 Task: Open a blank worksheet and write heading  Dollar SenseAdd Dates in a column and its values below  '2023-05-01, 2023-05-05, 2023-05-10, 2023-05-15, 2023-05-20, 2023-05-25 & 2023-05-31. 'Add Descriptionsin next column and its values below  Monthly Salary, Grocery Shopping, Dining Out., Utility Bill, Transportation, Entertainment & Miscellaneous. Add Amount in next column and its values below  $2,500, $100, $50, $150, $30, $50 & $20. Add Income/ Expensein next column and its values below  Income, Expenses, Expenses, Expenses, Expenses, Expenses & Expenses. Add Balance in next column and its values below  $2,500, $2,400, $2,350, $2,200, $2,170, $2,120 & $2,100. Save page AssetAllocation logbook
Action: Mouse moved to (132, 149)
Screenshot: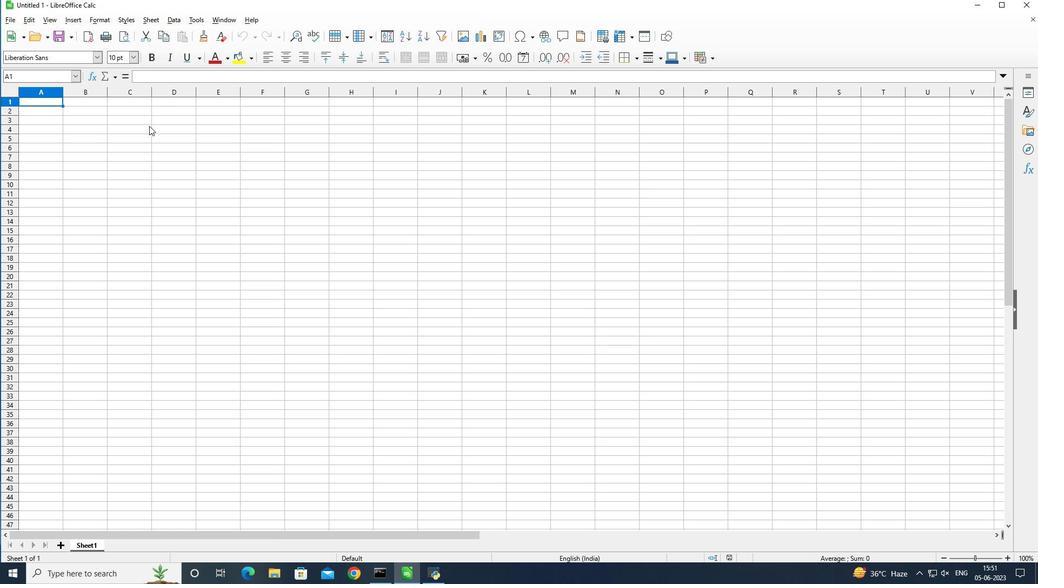 
Action: Key pressed <Key.shift><Key.shift><Key.shift><Key.shift>Dollar<Key.space><Key.shift>Sense<Key.enter><Key.shift>Dates<Key.enter>
Screenshot: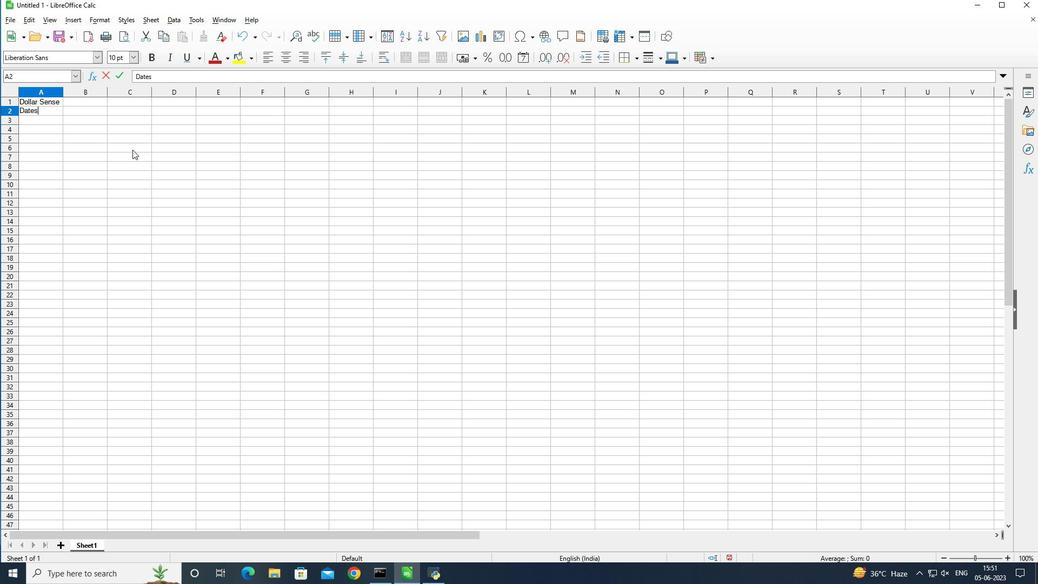 
Action: Mouse moved to (304, 232)
Screenshot: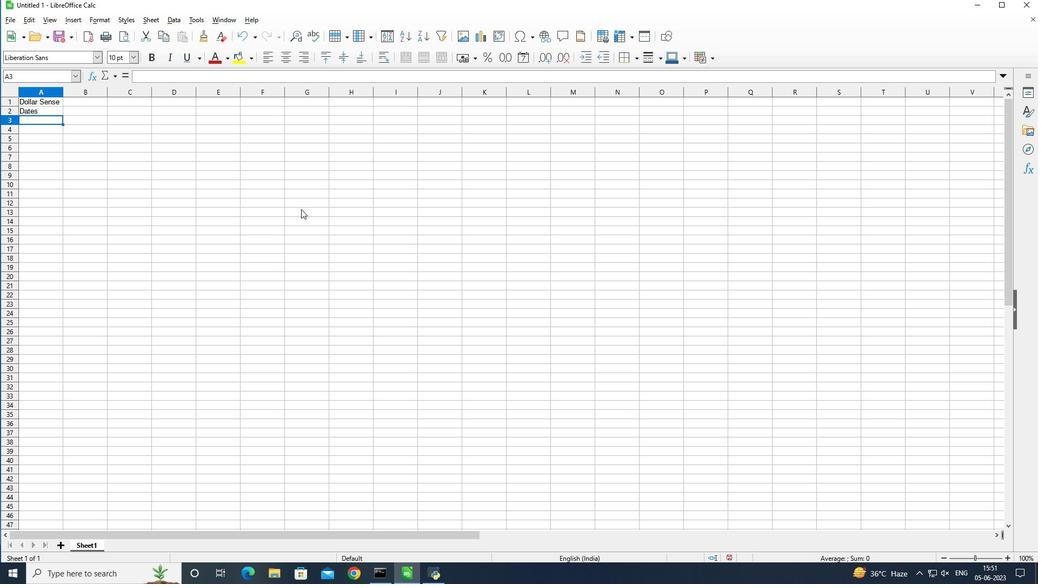
Action: Key pressed 2023-05-01<Key.enter>2023-05-05<Key.enter>230<Key.backspace><Key.backspace>023-05-10<Key.enter>2023-05-15<Key.enter>2023-05-20<Key.enter>2023-05-25<Key.enter>2023-05-31<Key.enter>
Screenshot: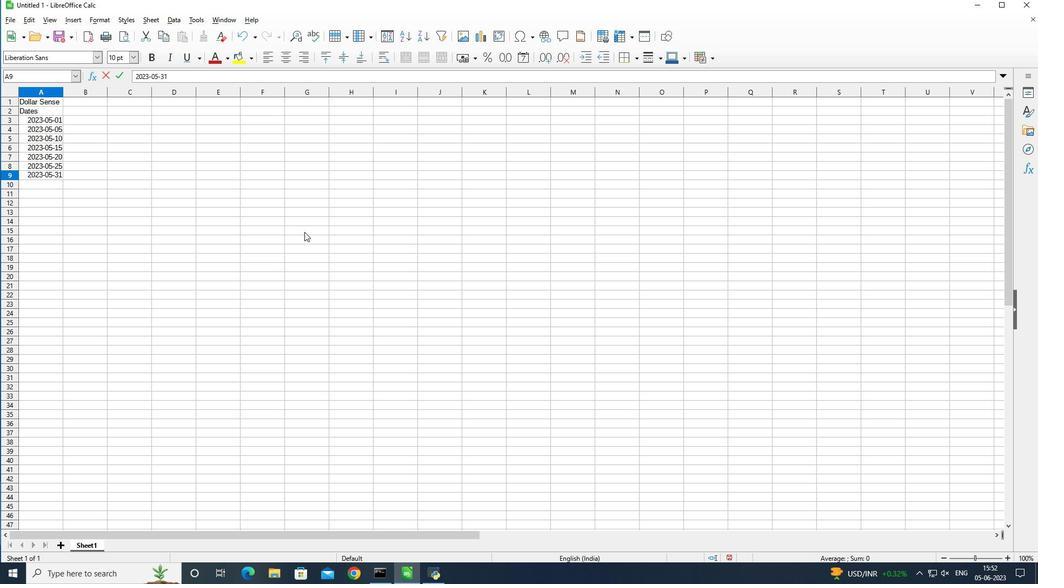 
Action: Mouse moved to (97, 121)
Screenshot: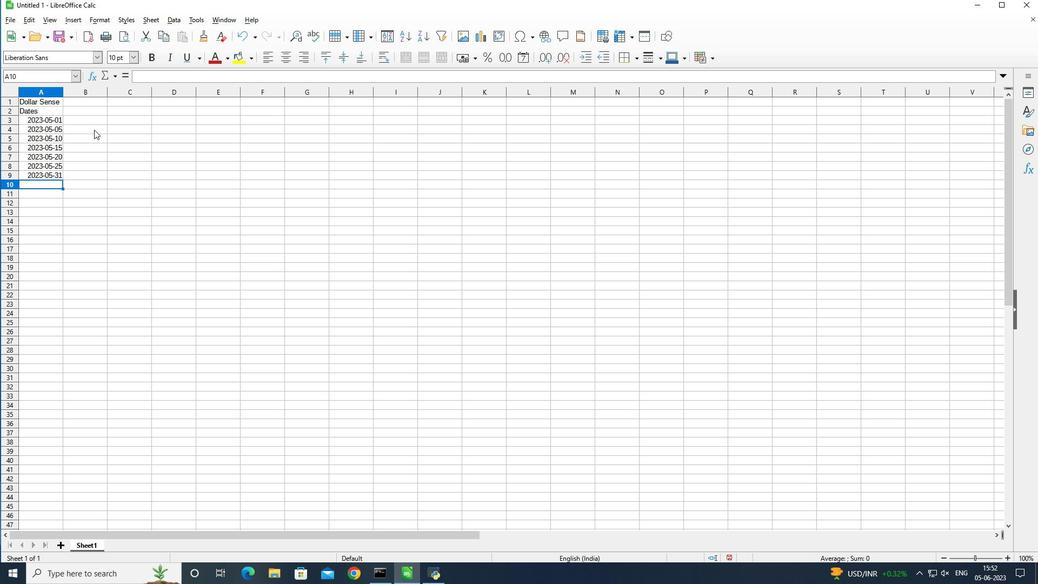 
Action: Mouse pressed left at (97, 121)
Screenshot: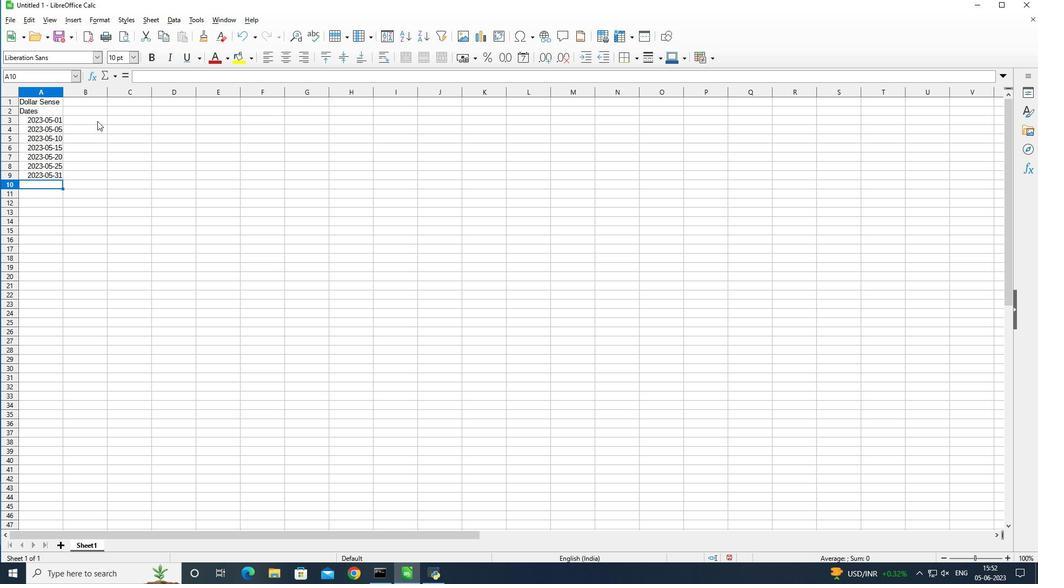 
Action: Mouse moved to (95, 55)
Screenshot: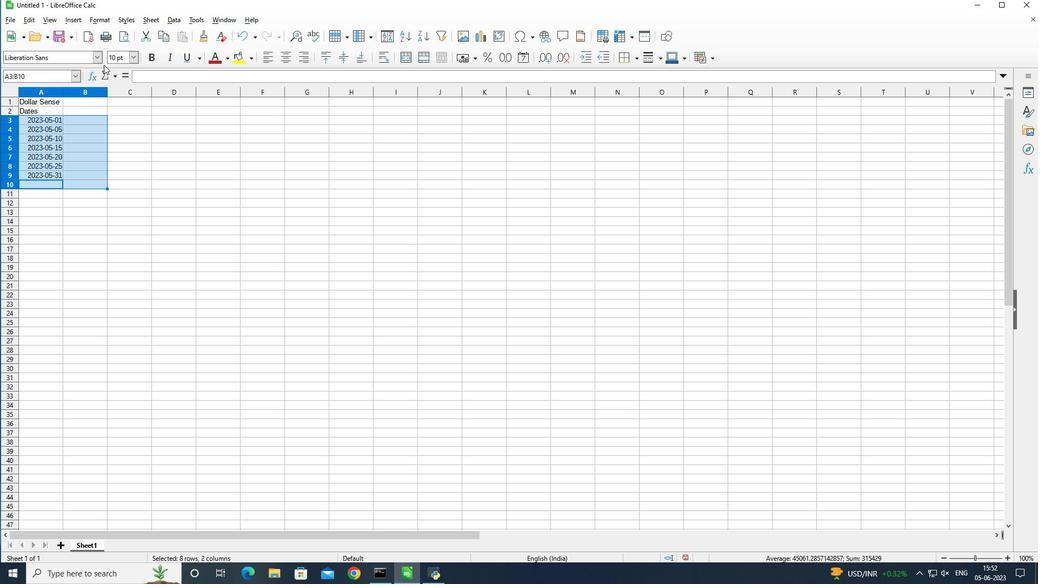 
Action: Mouse pressed left at (95, 55)
Screenshot: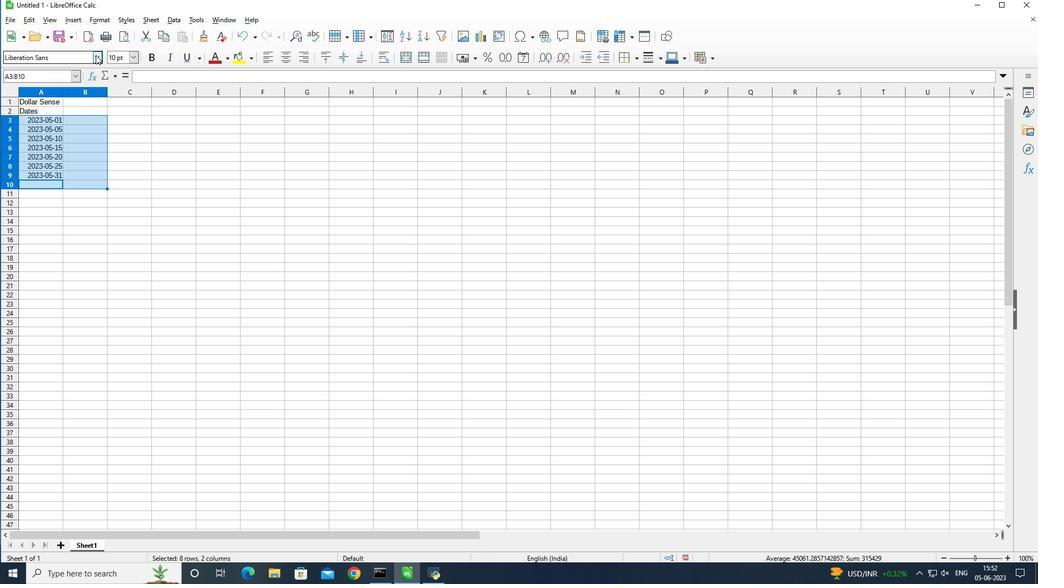 
Action: Mouse moved to (213, 119)
Screenshot: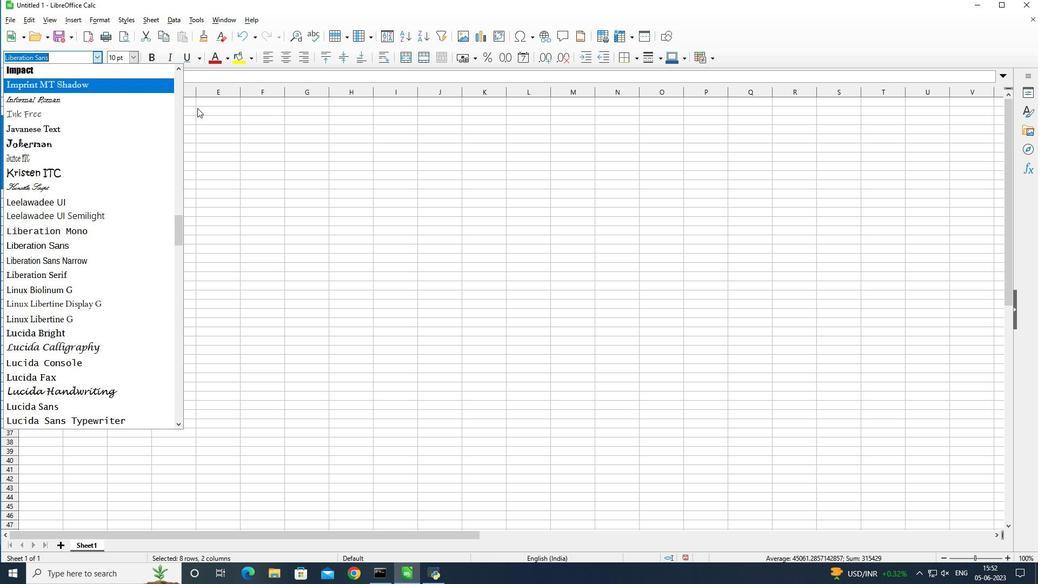 
Action: Mouse pressed left at (213, 119)
Screenshot: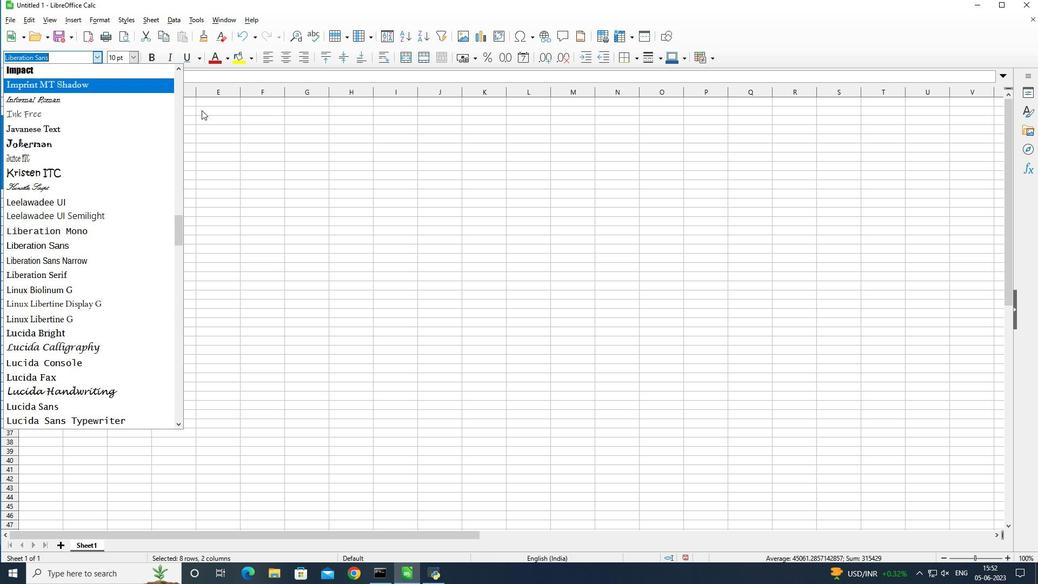 
Action: Mouse moved to (80, 123)
Screenshot: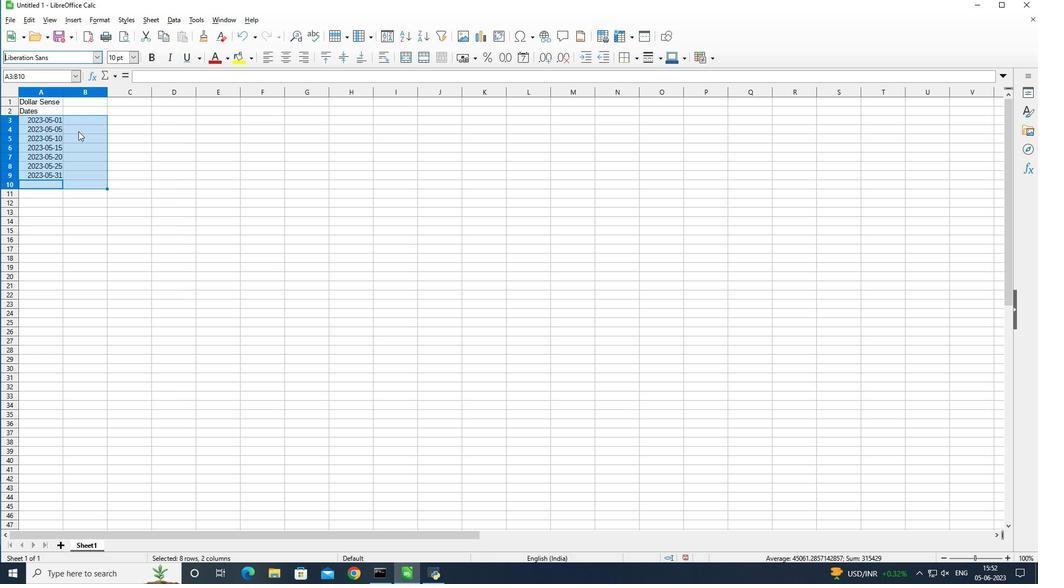 
Action: Mouse pressed left at (80, 123)
Screenshot: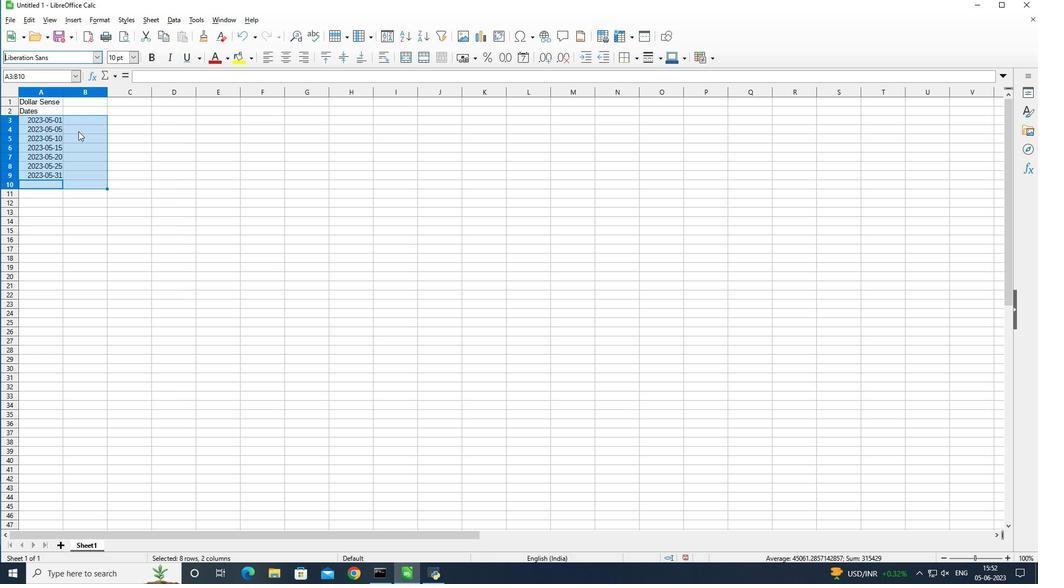 
Action: Mouse moved to (124, 211)
Screenshot: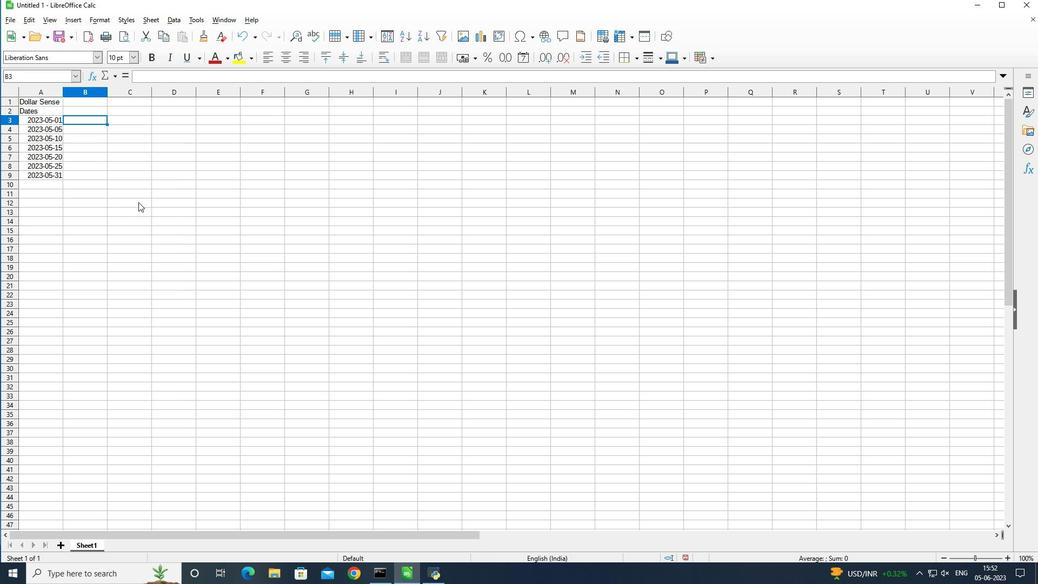 
Action: Key pressed <Key.shift>Description<Key.enter>
Screenshot: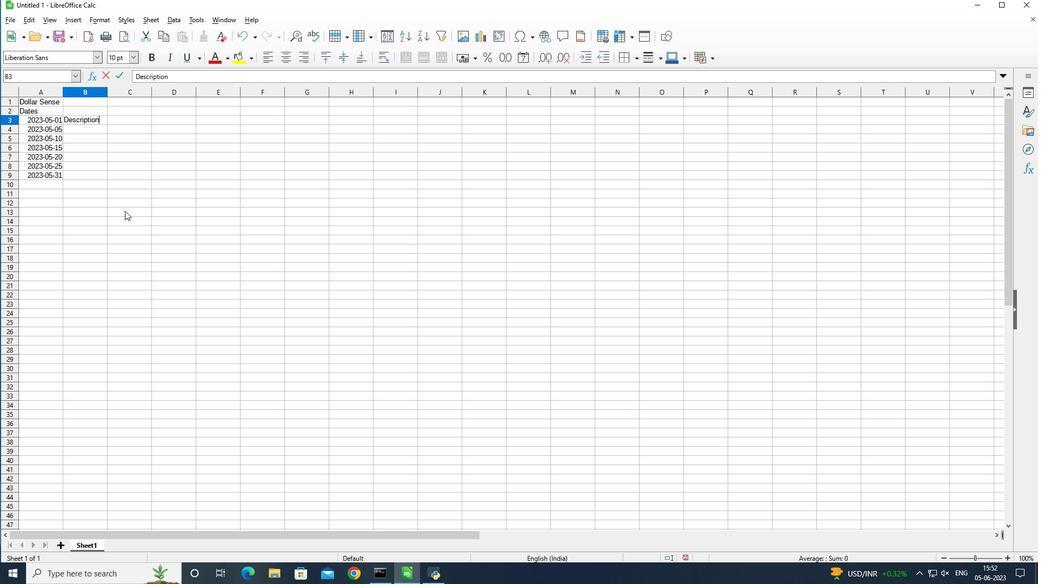 
Action: Mouse moved to (216, 219)
Screenshot: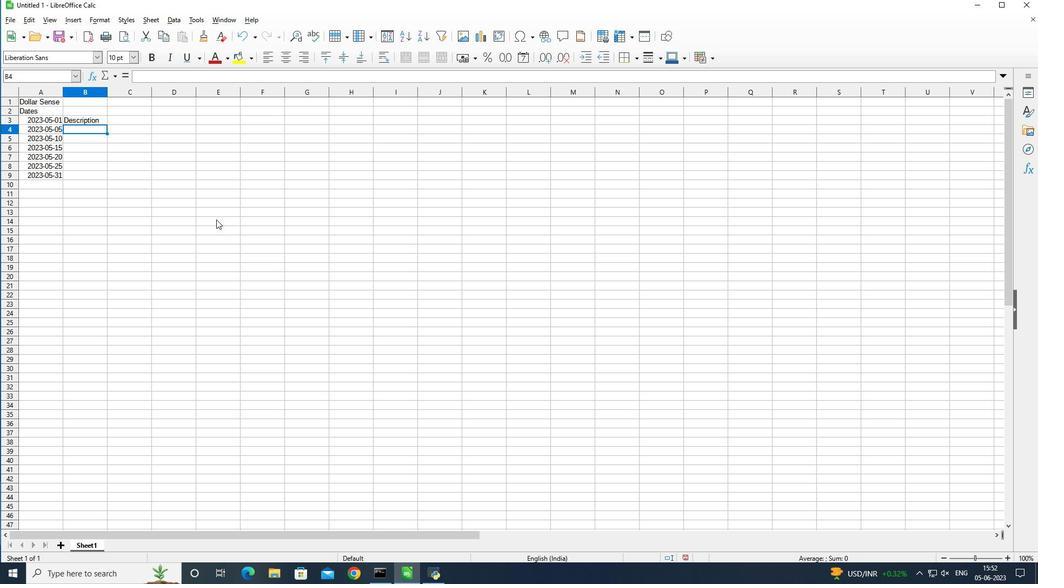 
Action: Key pressed <Key.shift>Monthly<Key.backspace><Key.backspace><Key.backspace><Key.backspace><Key.backspace><Key.backspace><Key.backspace><Key.backspace>
Screenshot: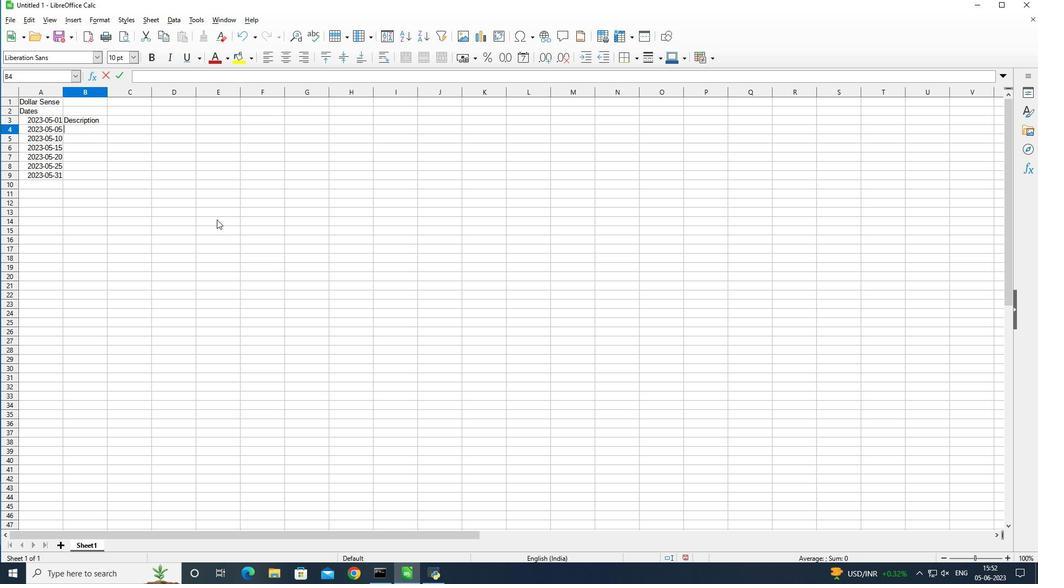 
Action: Mouse moved to (97, 121)
Screenshot: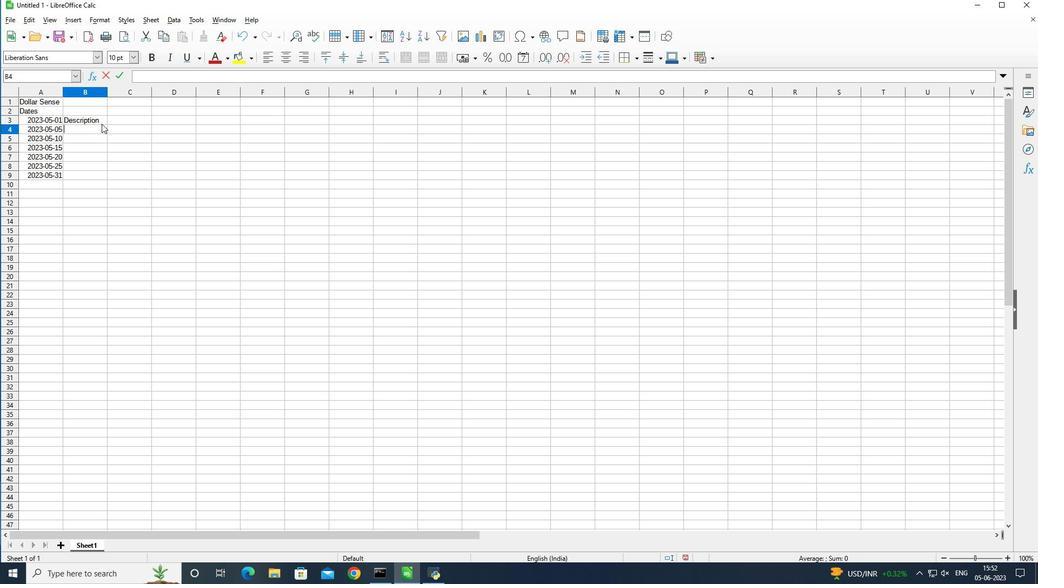 
Action: Mouse pressed left at (97, 121)
Screenshot: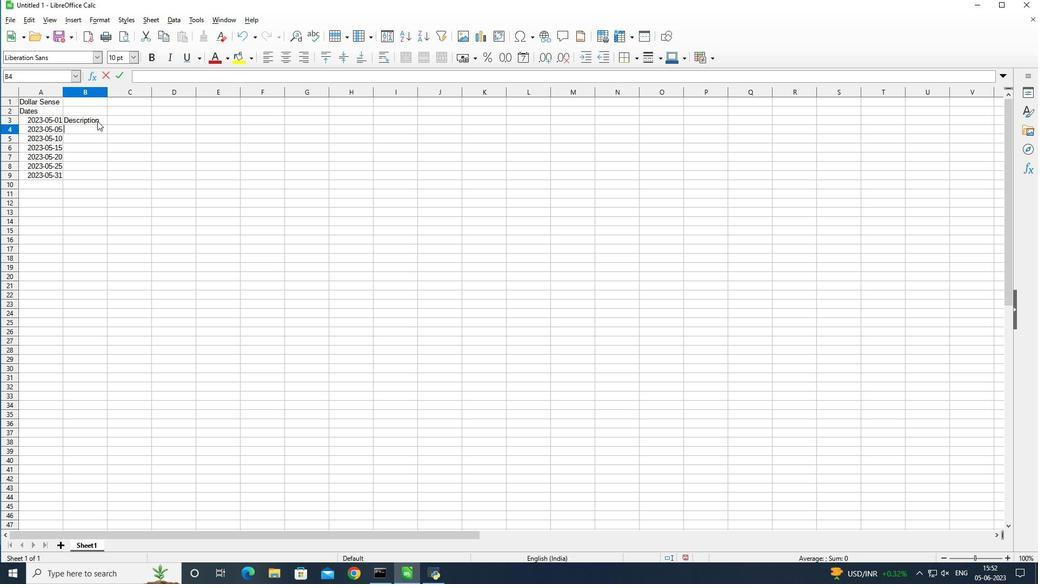 
Action: Key pressed <Key.backspace>
Screenshot: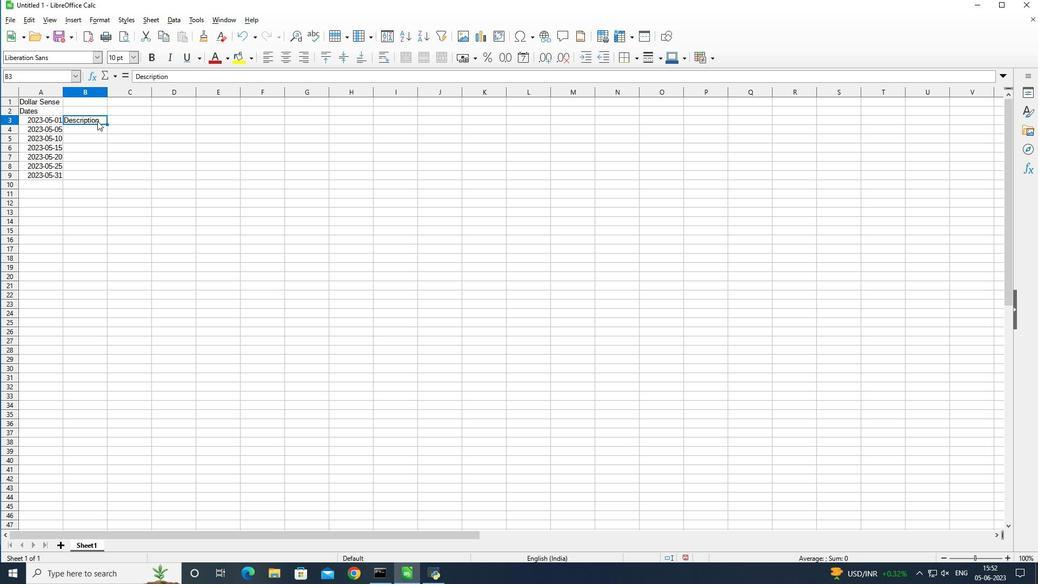 
Action: Mouse moved to (134, 159)
Screenshot: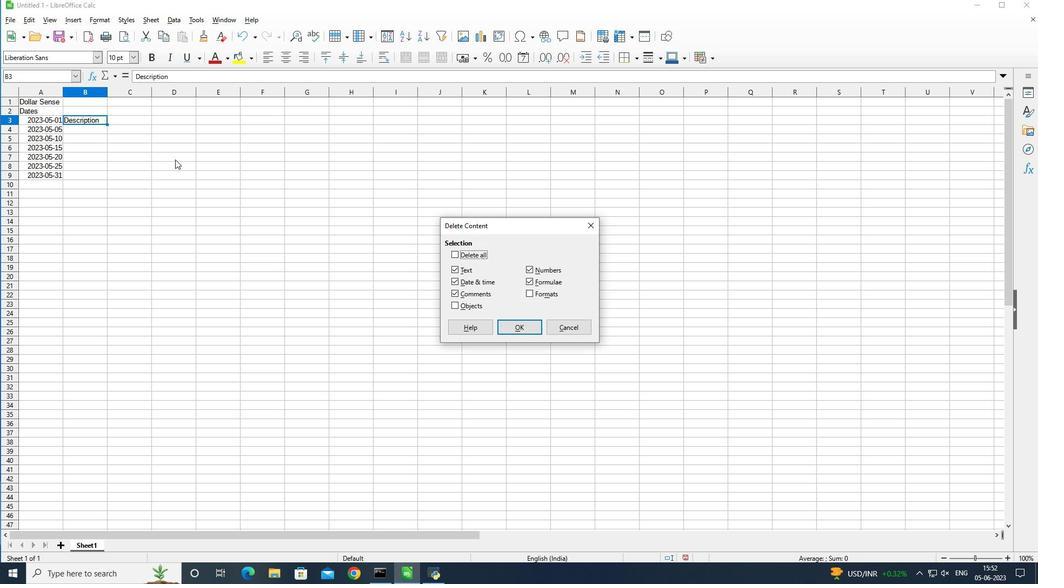 
Action: Key pressed <Key.enter>
Screenshot: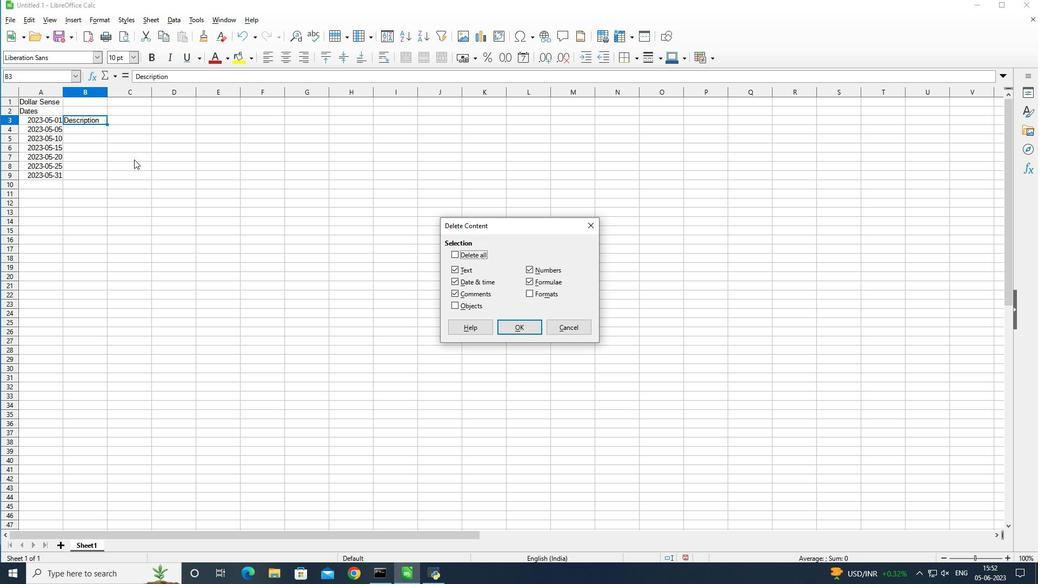 
Action: Mouse moved to (98, 108)
Screenshot: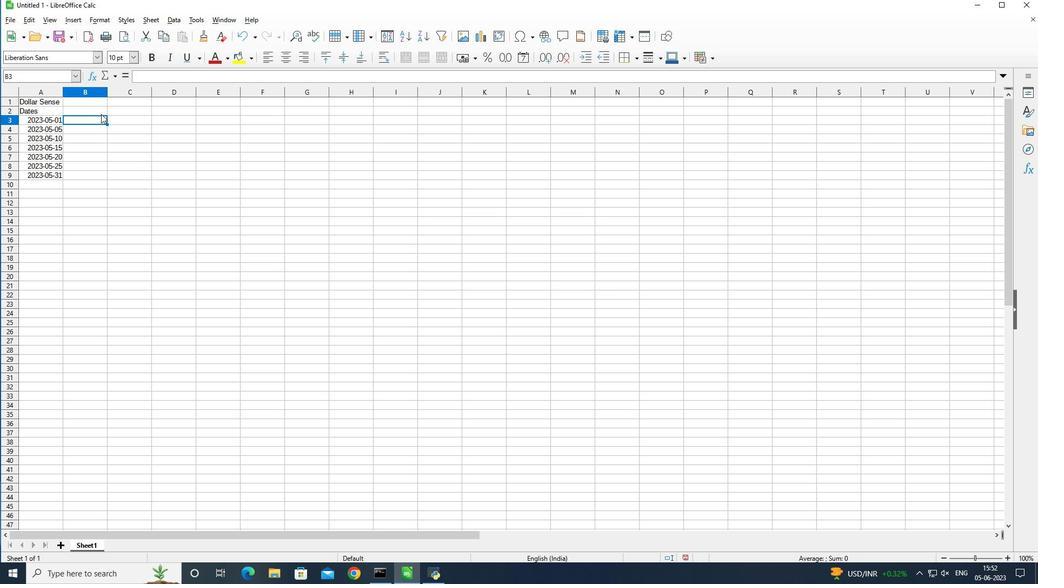 
Action: Mouse pressed left at (98, 108)
Screenshot: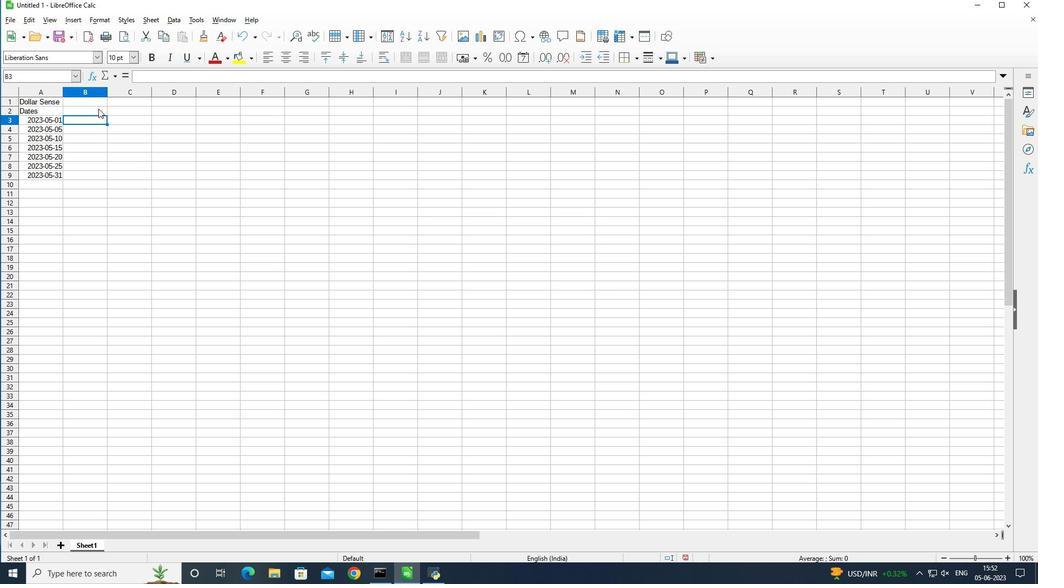 
Action: Key pressed <Key.shift>Description<Key.enter><Key.shift>Monthly<Key.space><Key.shift>Salary<Key.enter><Key.shift>Grocery<Key.space><Key.shift>Shopping<Key.enter><Key.shift>Dining<Key.space><Key.shift_r>Out<Key.enter><Key.shift_r><Key.shift_r><Key.shift_r><Key.shift_r><Key.shift_r><Key.shift_r><Key.shift_r>Utility<Key.space><Key.shift_r>Bill<Key.enter><Key.shift>Transportation<Key.enter><Key.shift>Entertainment<Key.enter><Key.shift_r><Key.shift_r><Key.shift_r><Key.shift_r><Key.shift_r><Key.shift_r><Key.shift_r><Key.shift_r><Key.shift_r><Key.shift_r><Key.shift_r>Miscellaneous<Key.enter>
Screenshot: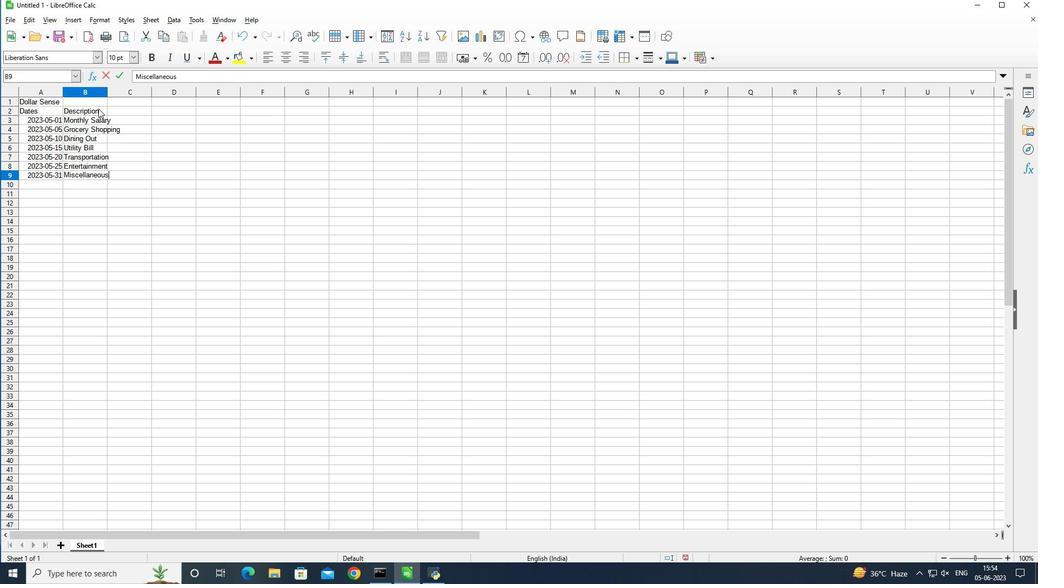 
Action: Mouse moved to (107, 93)
Screenshot: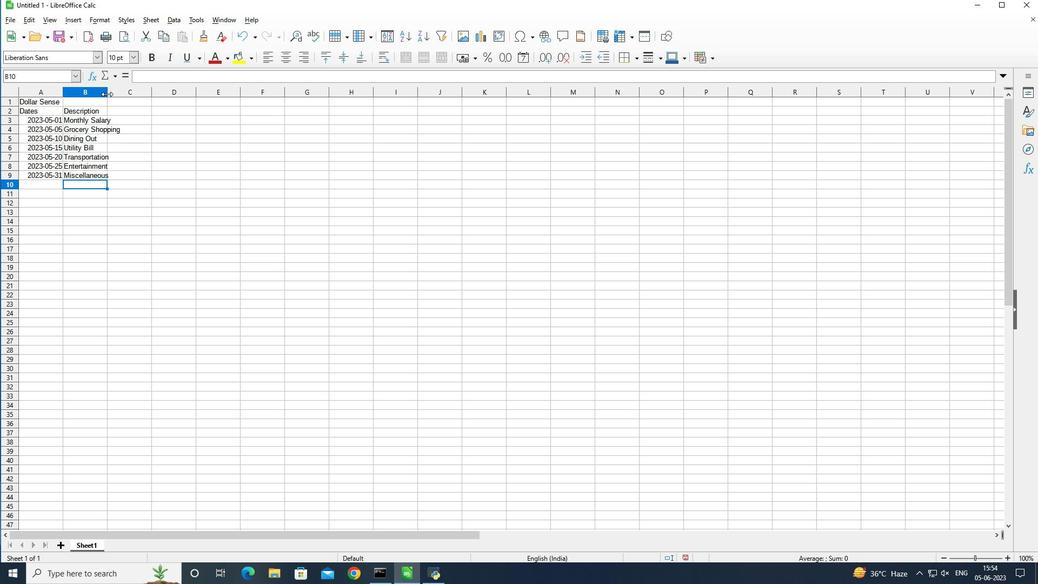 
Action: Mouse pressed left at (107, 93)
Screenshot: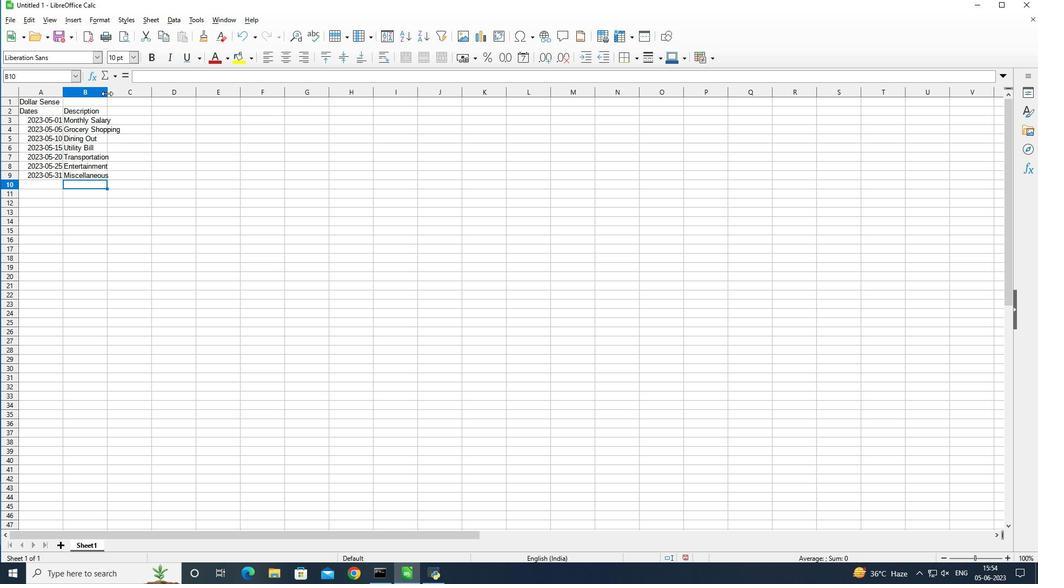 
Action: Mouse moved to (140, 108)
Screenshot: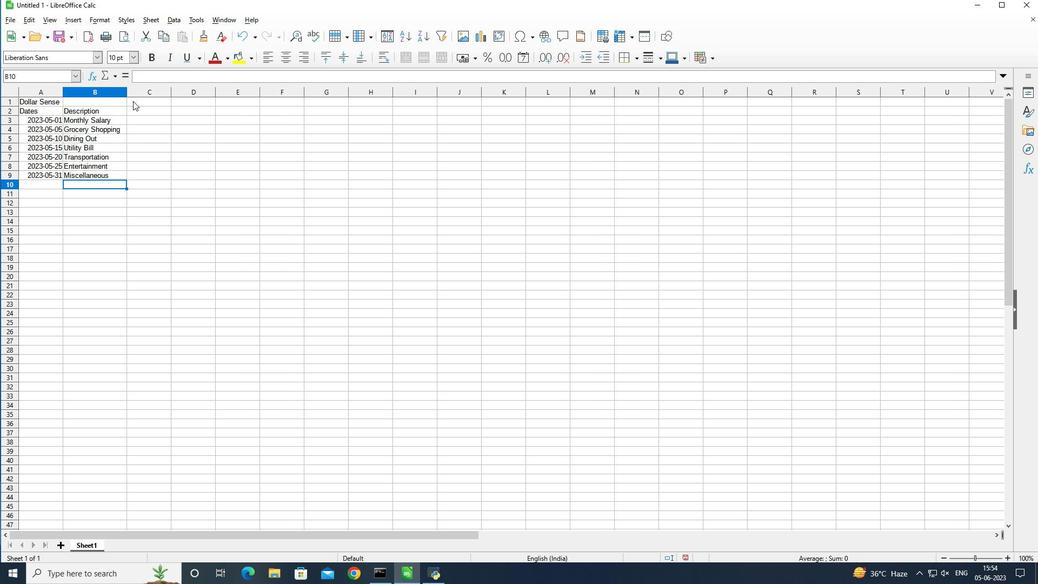 
Action: Mouse pressed left at (140, 108)
Screenshot: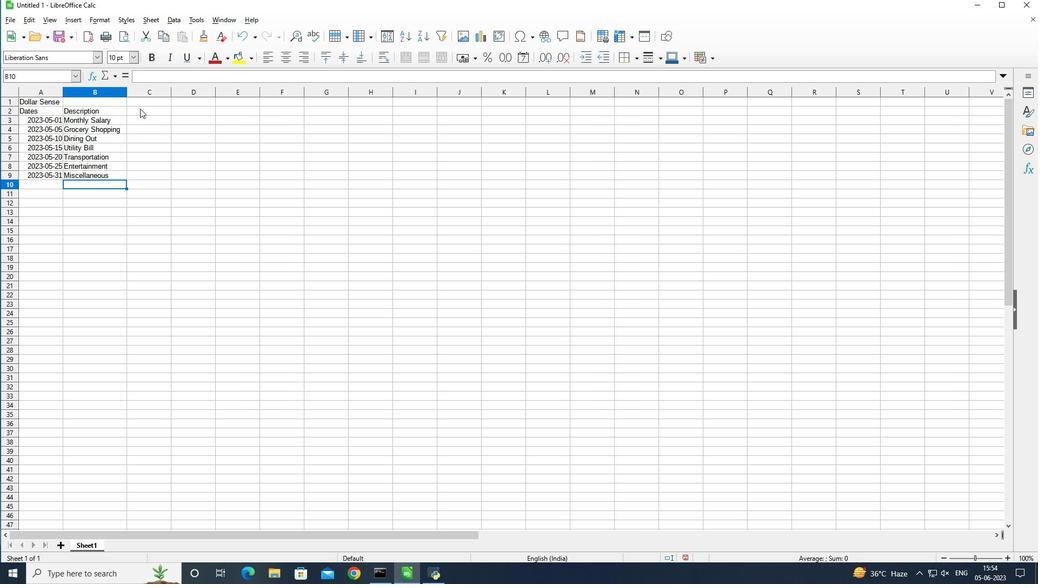 
Action: Mouse moved to (209, 167)
Screenshot: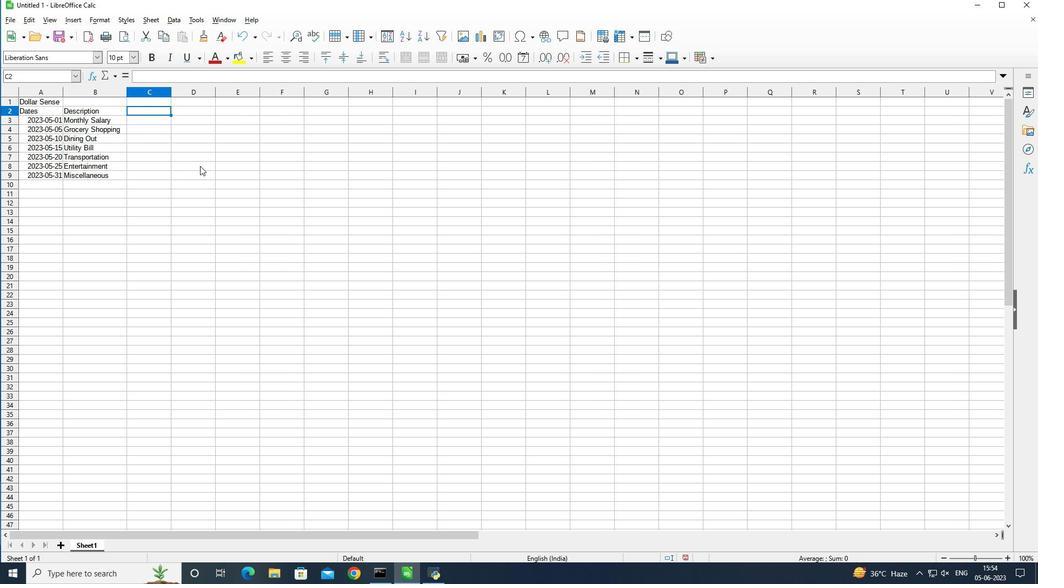 
Action: Key pressed <Key.shift>Amount<Key.enter><Key.shift>$5<Key.backspace>2500
Screenshot: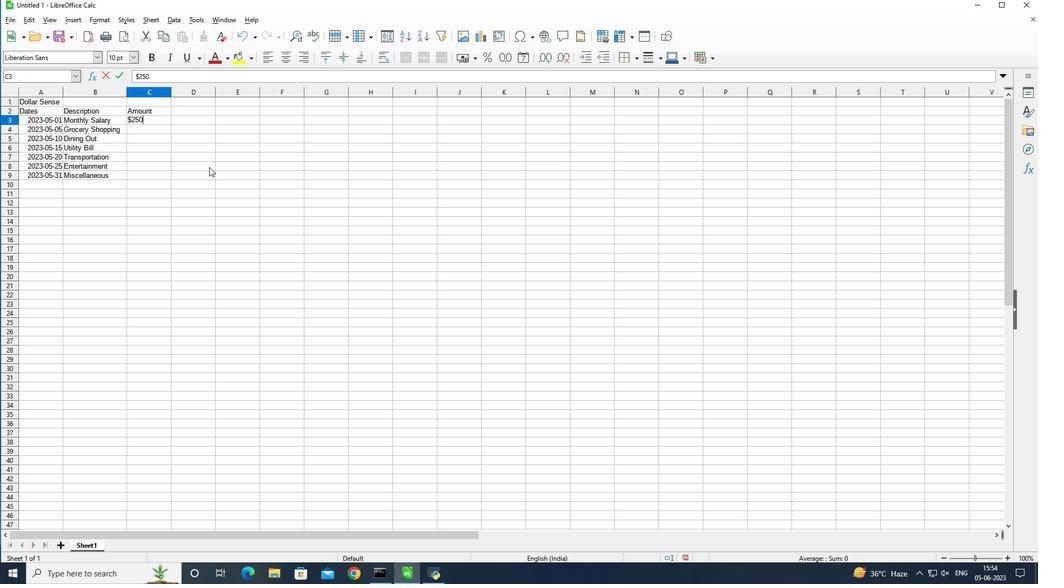 
Action: Mouse moved to (361, 124)
Screenshot: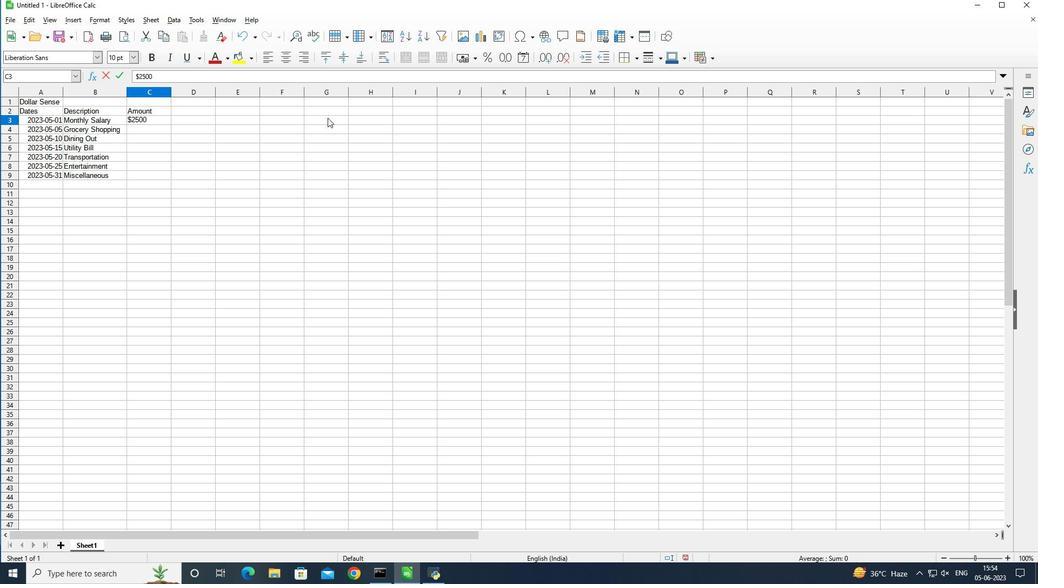 
Action: Key pressed <Key.enter><Key.shift>$100<Key.enter><Key.shift><Key.shift><Key.shift><Key.shift><Key.shift>$50<Key.enter><Key.shift><Key.shift><Key.shift>$10<Key.right>
Screenshot: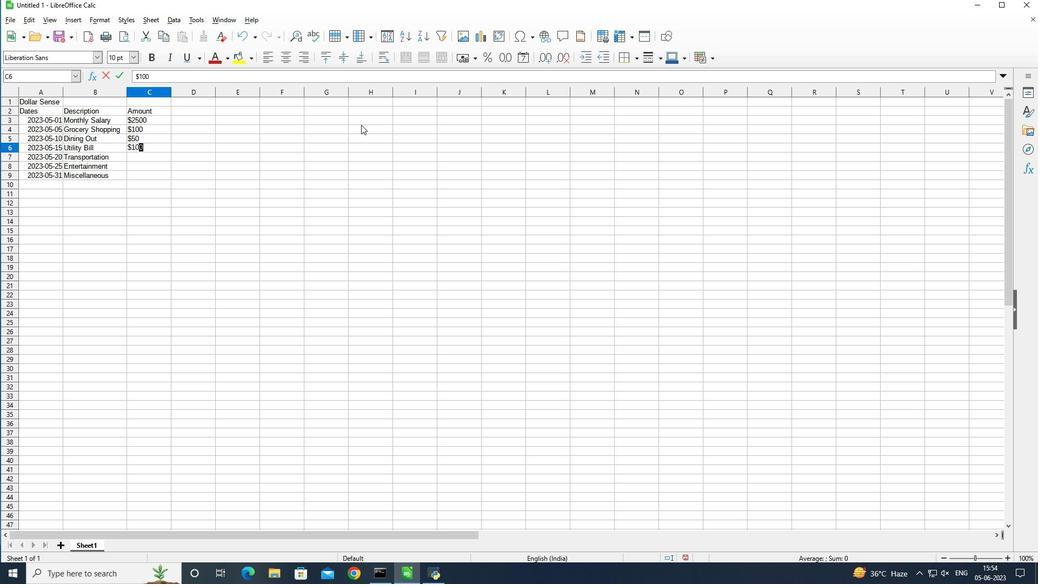 
Action: Mouse moved to (109, 147)
Screenshot: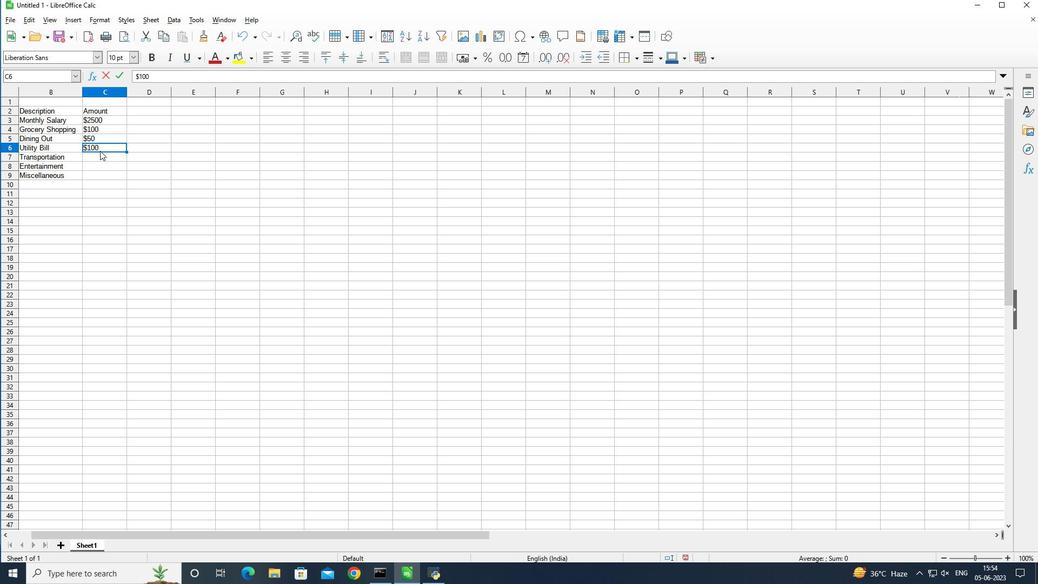 
Action: Mouse pressed left at (109, 147)
Screenshot: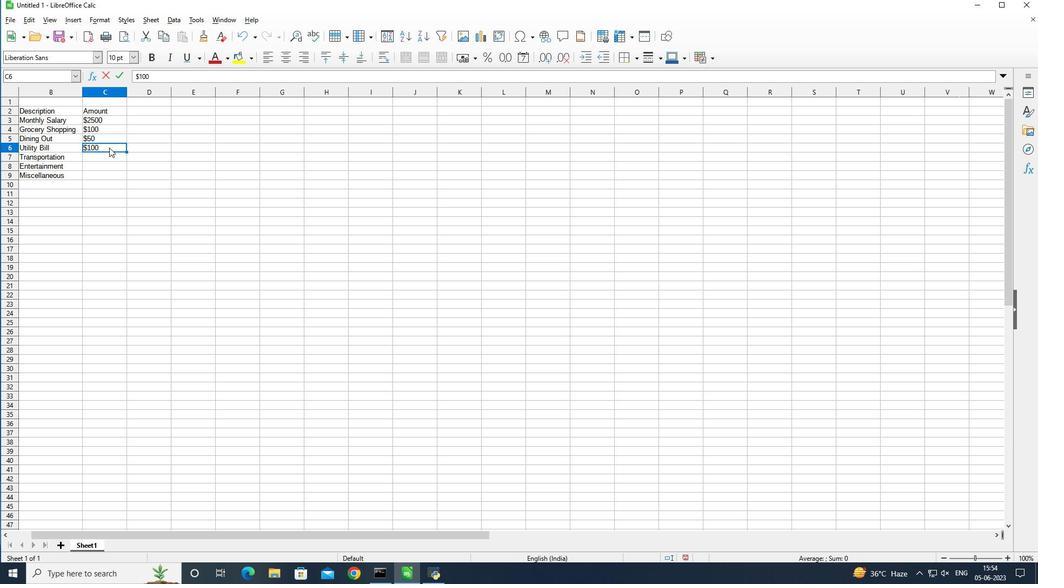 
Action: Mouse pressed left at (109, 147)
Screenshot: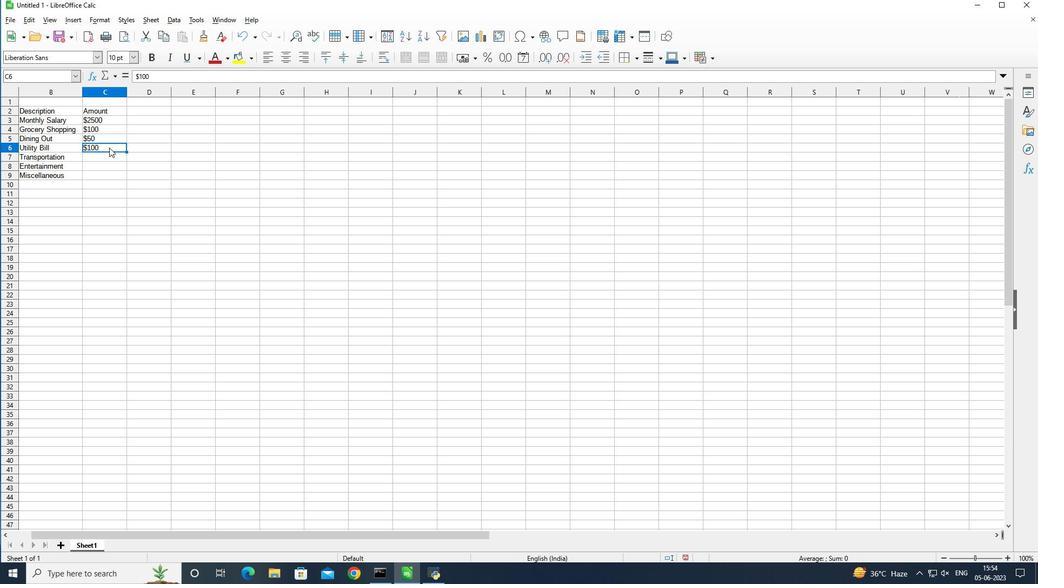 
Action: Key pressed <Key.backspace><Key.enter>
Screenshot: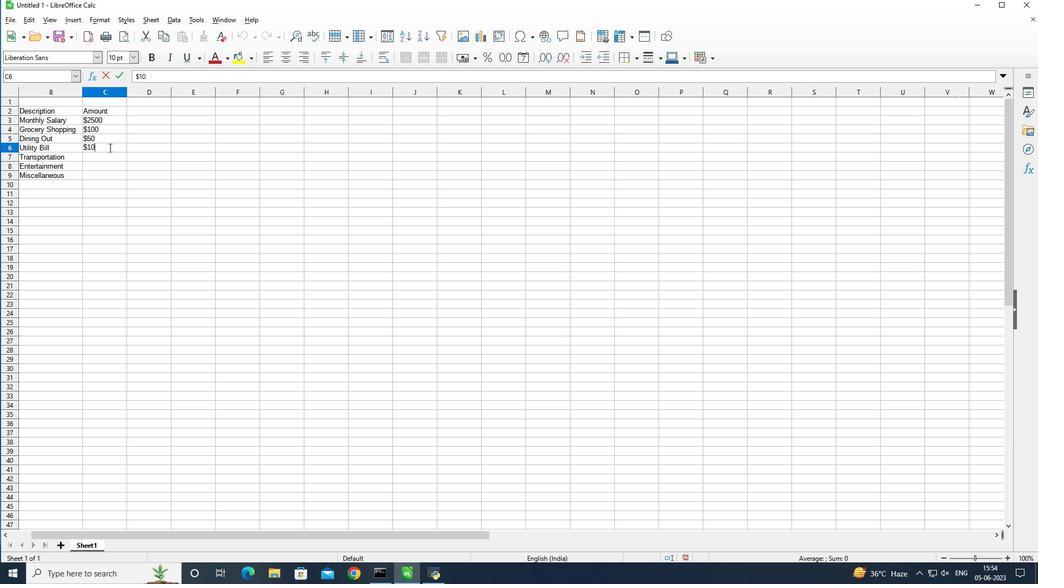 
Action: Mouse moved to (115, 146)
Screenshot: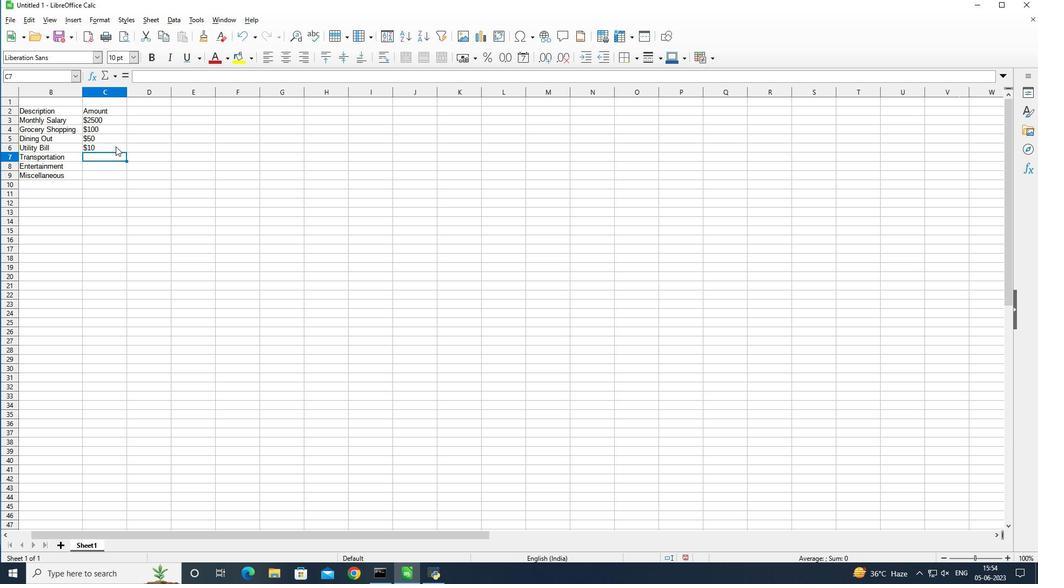 
Action: Mouse pressed left at (115, 146)
Screenshot: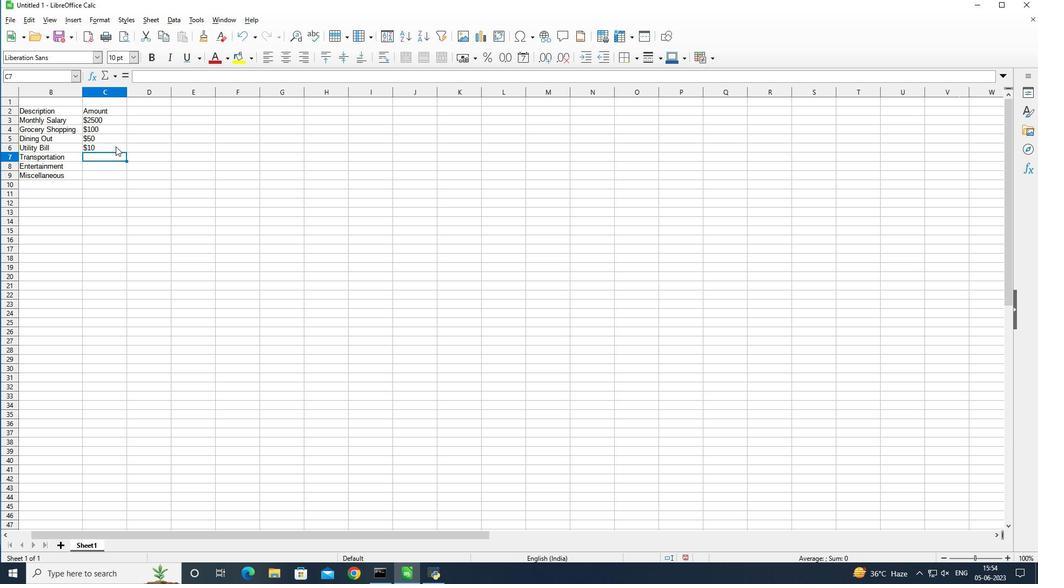 
Action: Mouse pressed left at (115, 146)
Screenshot: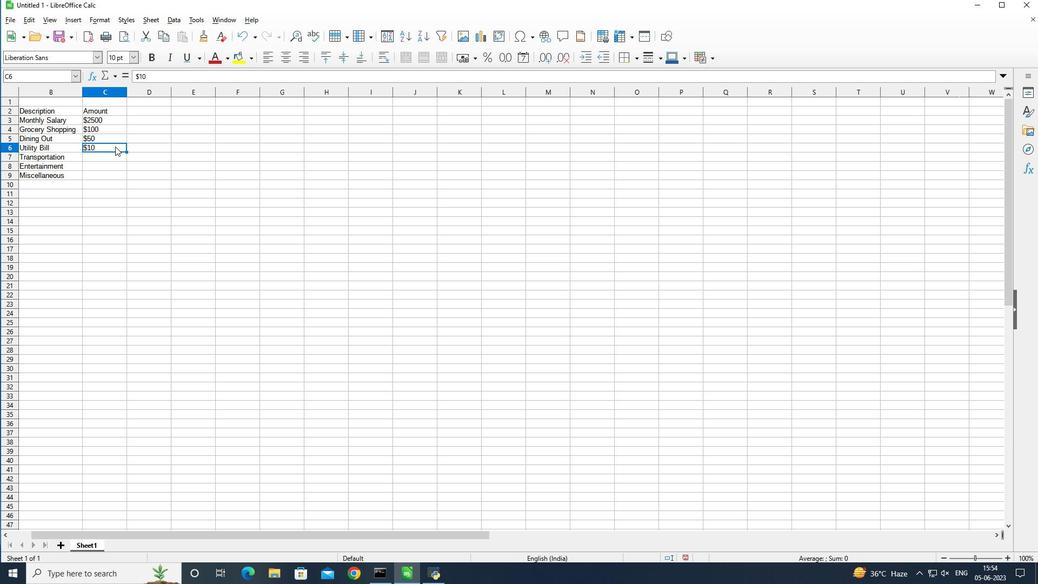 
Action: Key pressed <Key.backspace>50<Key.enter><Key.shift><Key.shift><Key.shift><Key.shift><Key.shift><Key.shift><Key.shift>$30<Key.enter><Key.shift><Key.shift><Key.shift><Key.shift>$50<Key.enter><Key.shift><Key.shift><Key.shift><Key.shift><Key.shift><Key.shift><Key.shift><Key.shift><Key.shift><Key.shift><Key.shift><Key.shift><Key.shift>$20<Key.enter>
Screenshot: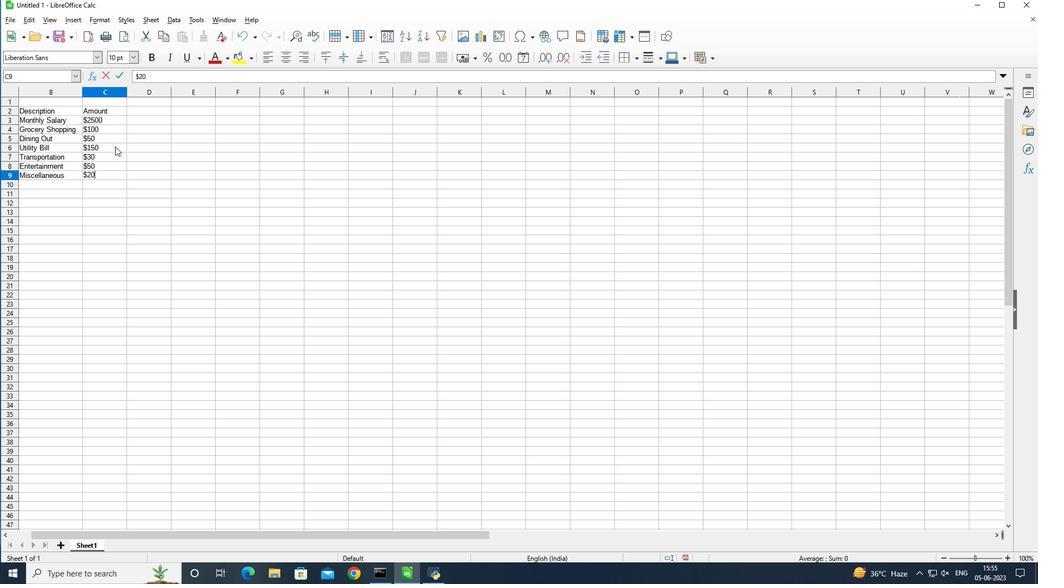 
Action: Mouse moved to (155, 106)
Screenshot: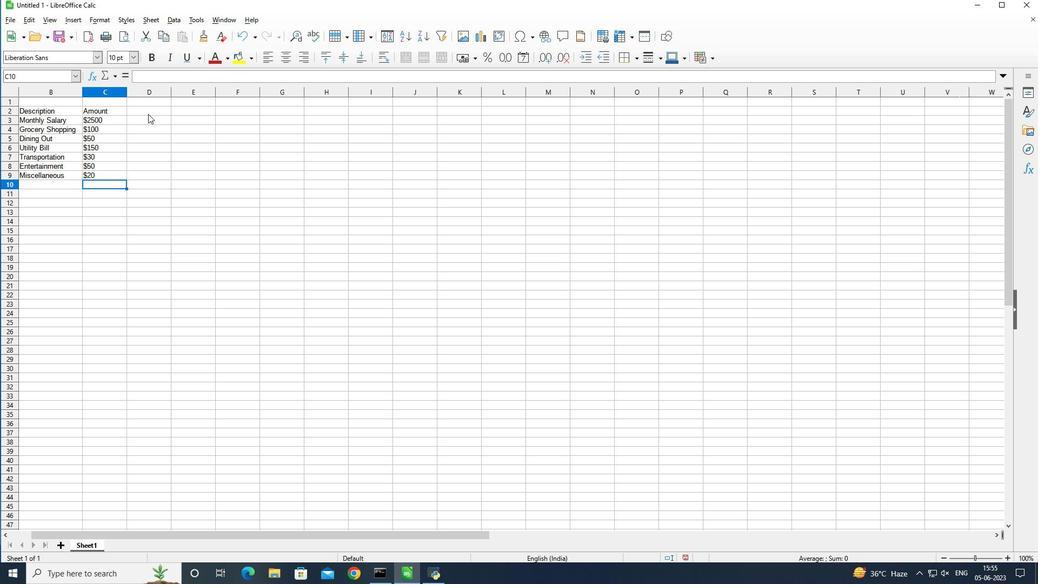 
Action: Mouse pressed left at (155, 106)
Screenshot: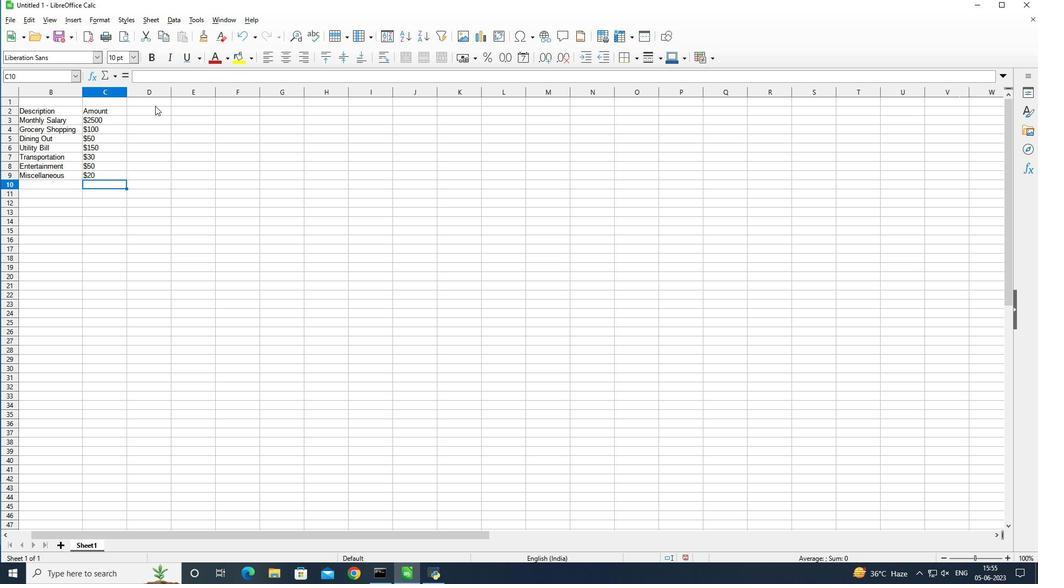 
Action: Mouse moved to (150, 107)
Screenshot: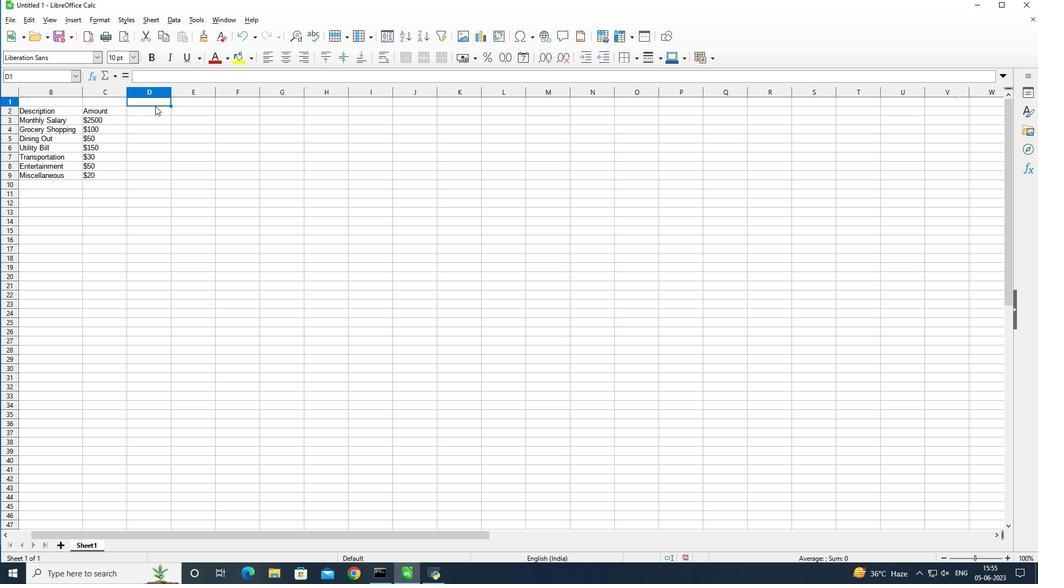 
Action: Mouse pressed left at (150, 107)
Screenshot: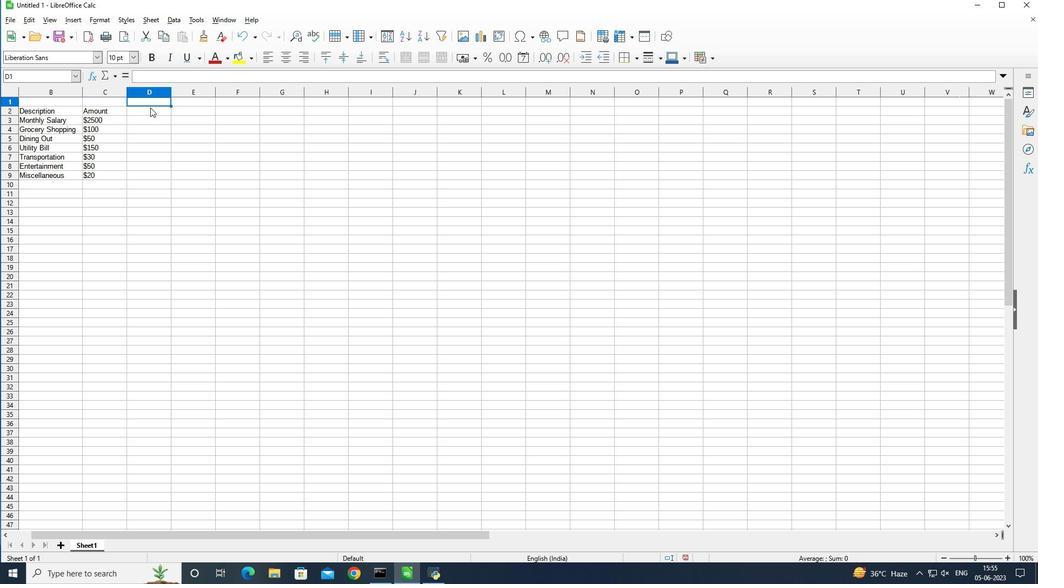 
Action: Mouse moved to (240, 172)
Screenshot: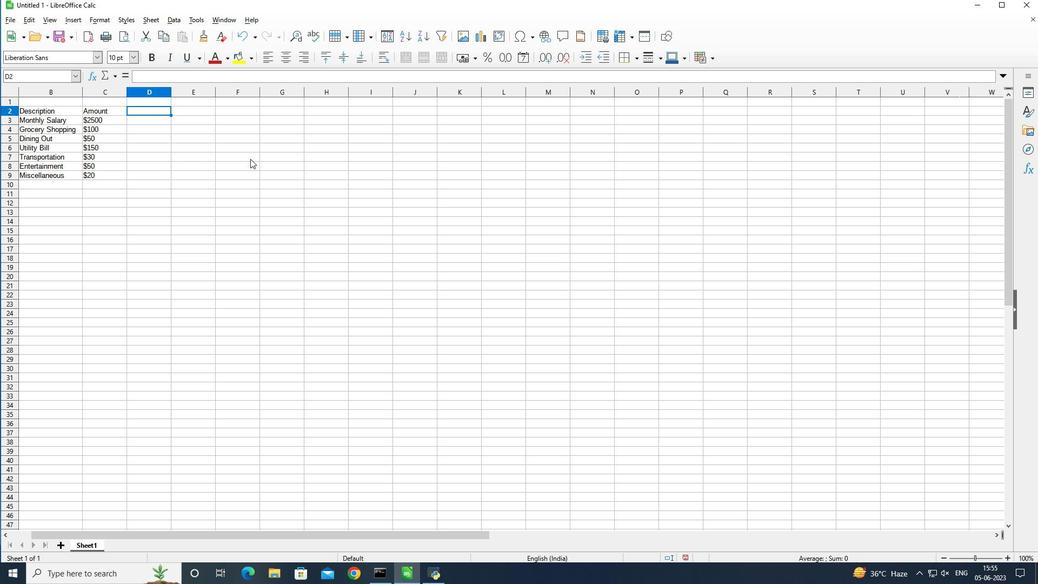 
Action: Key pressed <Key.shift><Key.shift>Income/<Key.shift>Expenses<Key.enter>
Screenshot: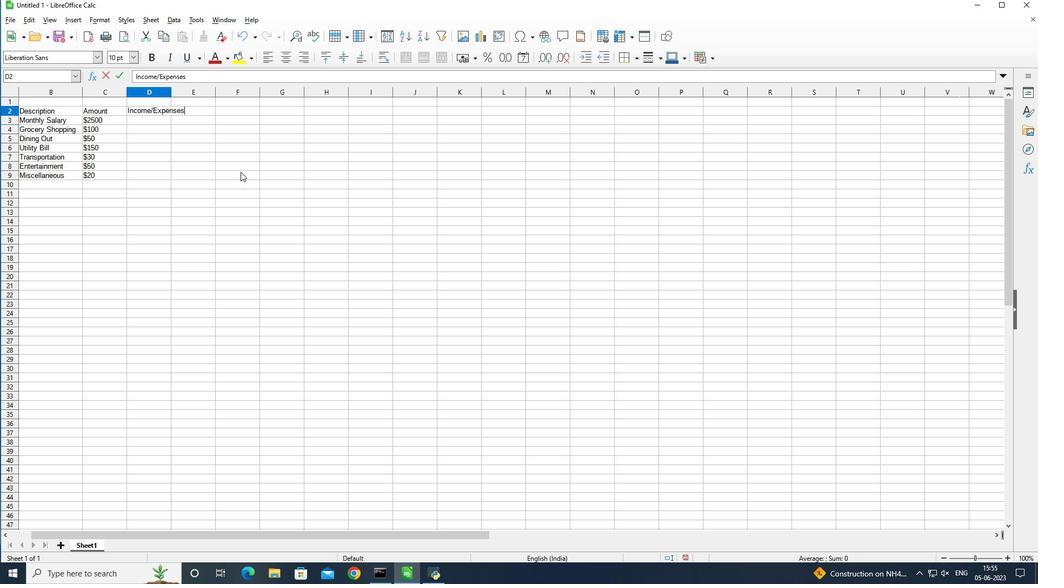
Action: Mouse moved to (327, 187)
Screenshot: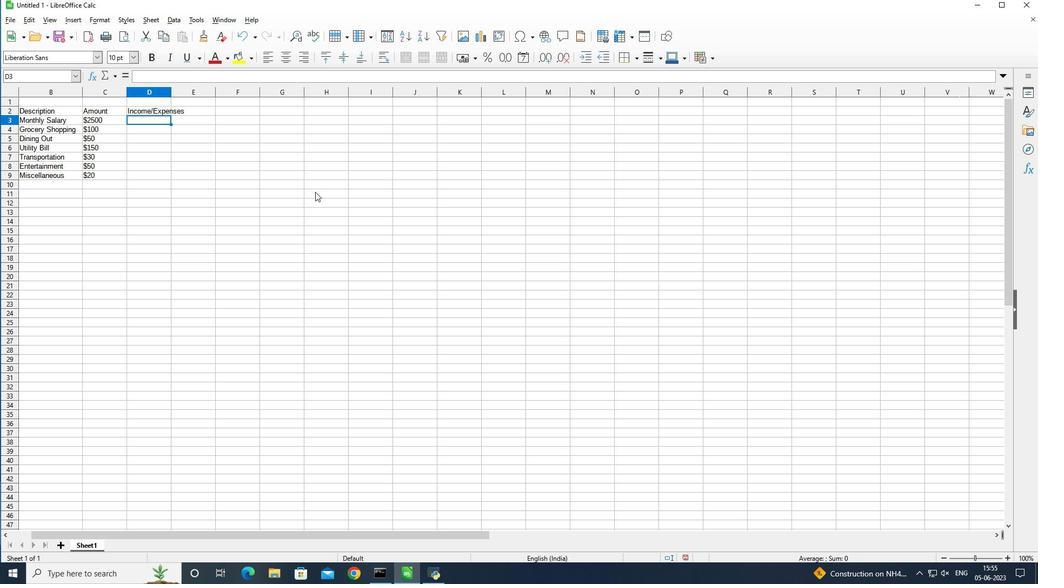 
Action: Key pressed <Key.shift>Income<Key.enter><Key.up>
Screenshot: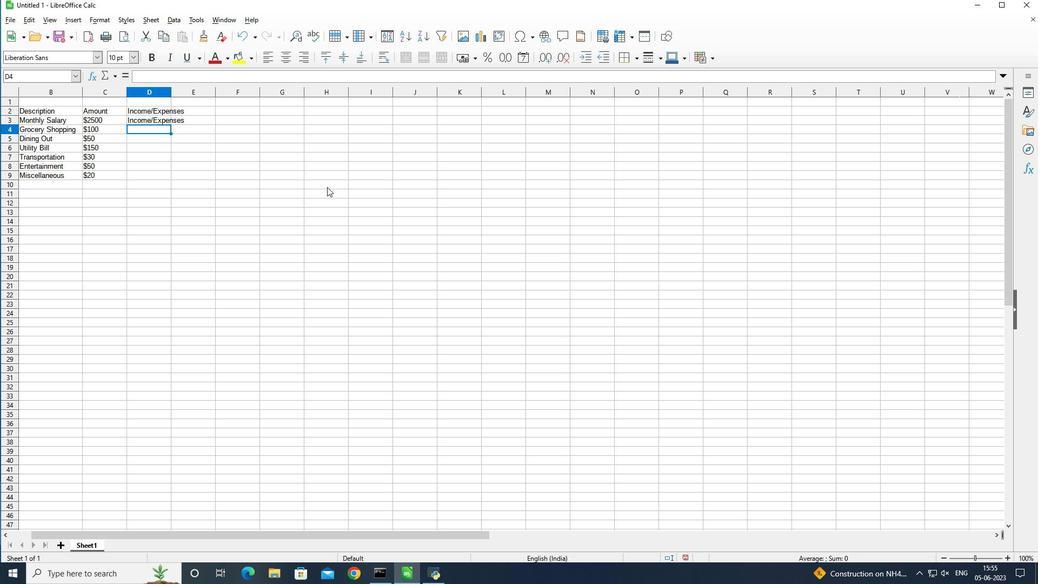 
Action: Mouse moved to (152, 122)
Screenshot: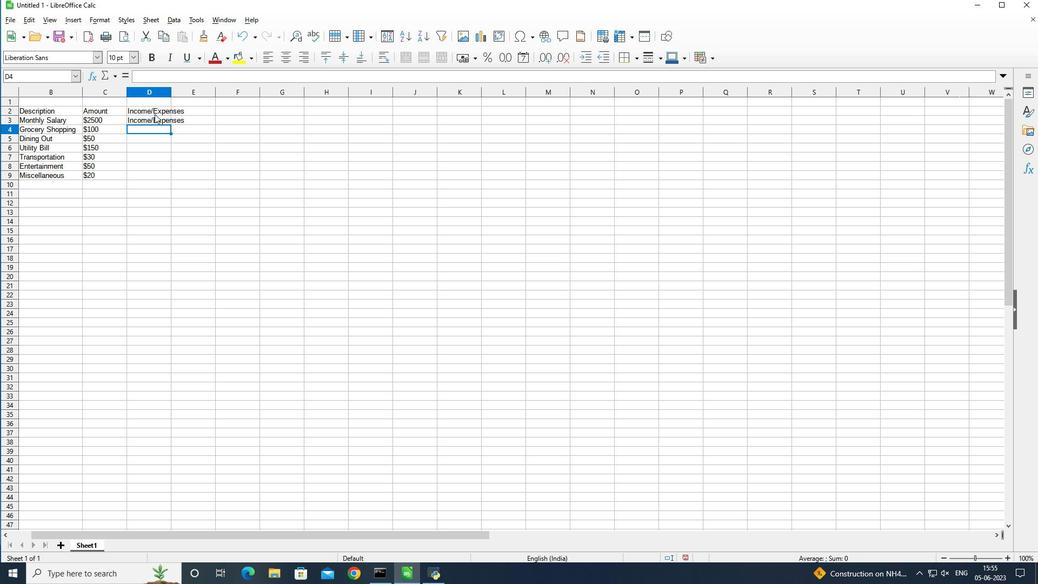
Action: Mouse pressed left at (152, 122)
Screenshot: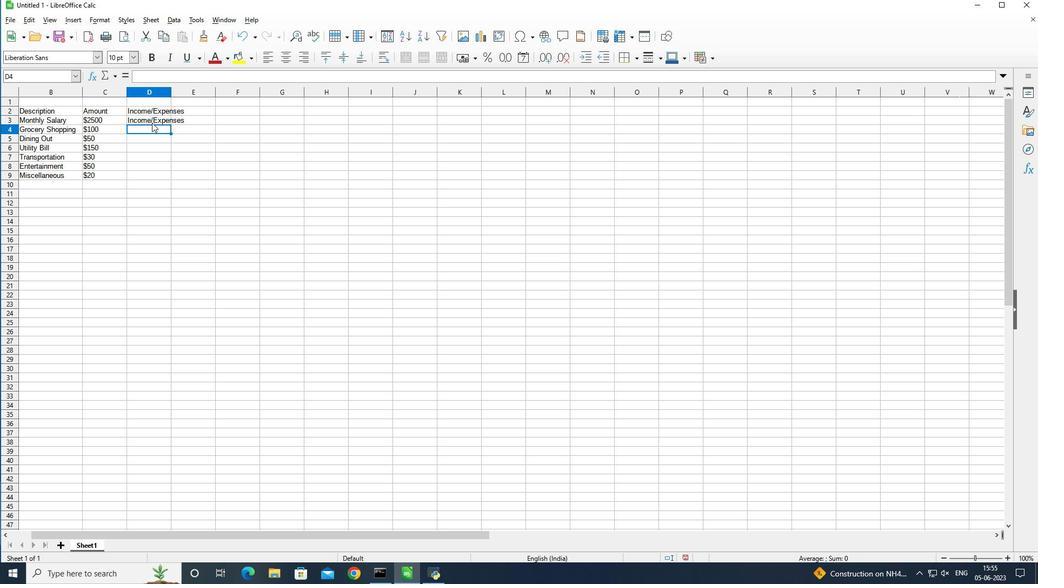 
Action: Key pressed <Key.backspace><Key.enter><Key.shift>Income<Key.backspace><Key.enter>
Screenshot: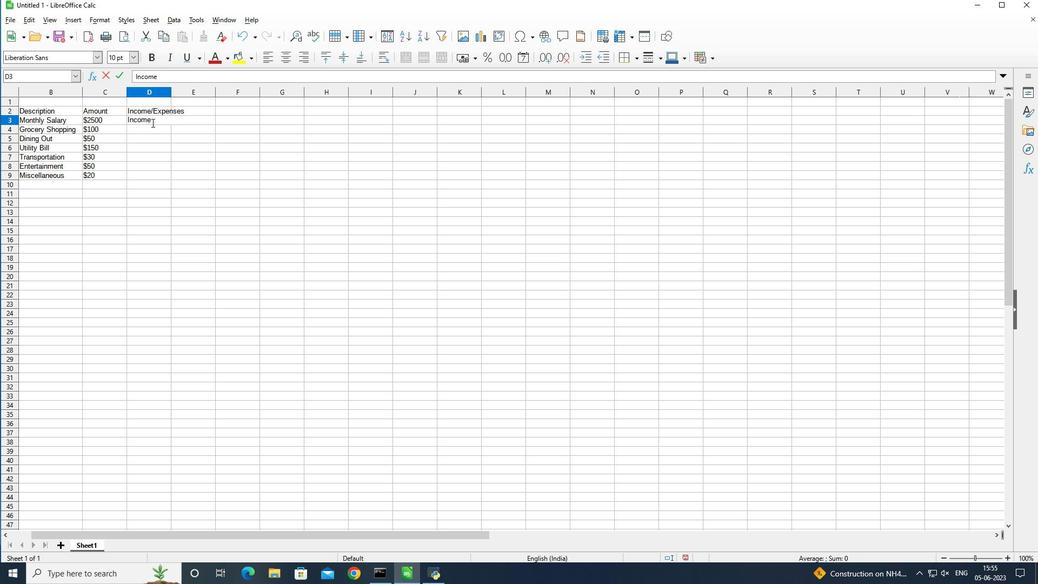 
Action: Mouse moved to (170, 157)
Screenshot: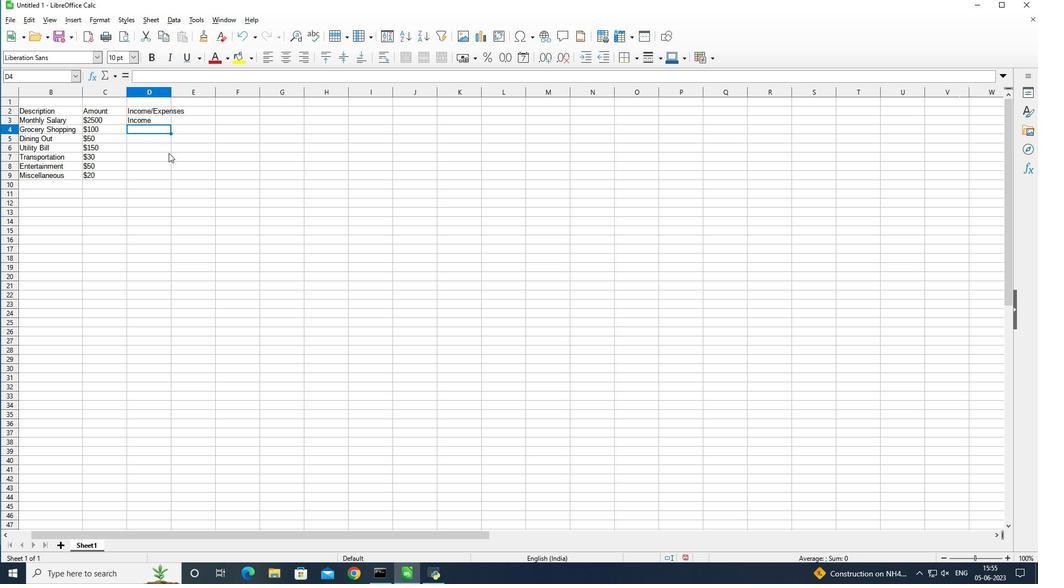 
Action: Key pressed <Key.shift>Expenses<Key.enter><Key.shift>Expenses<Key.enter><Key.shift>Expenses<Key.enter><Key.shift>Expenses<Key.enter><Key.shift>Expenses<Key.enter><Key.shift>Expenses<Key.enter>
Screenshot: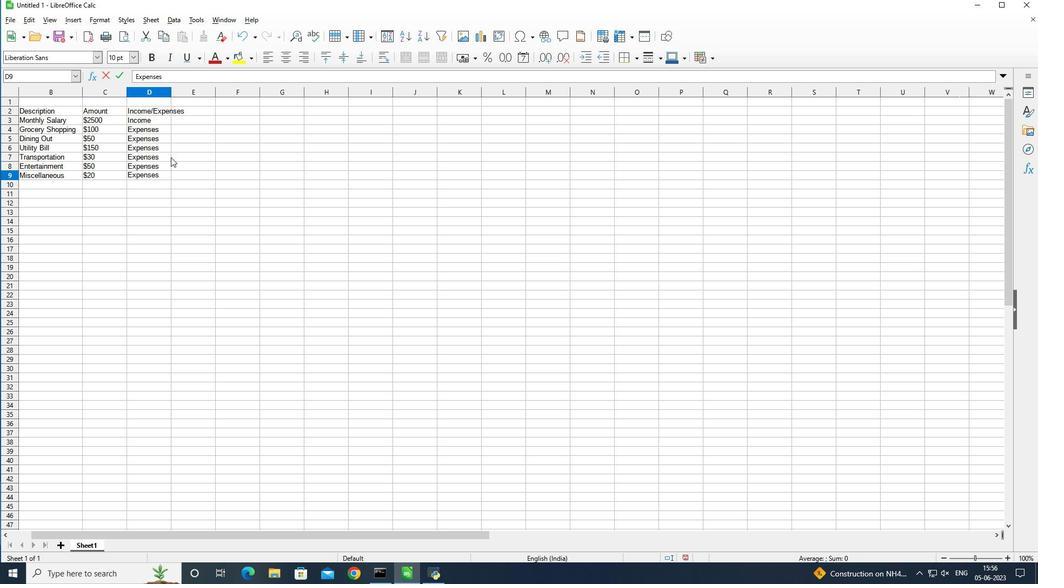 
Action: Mouse moved to (170, 93)
Screenshot: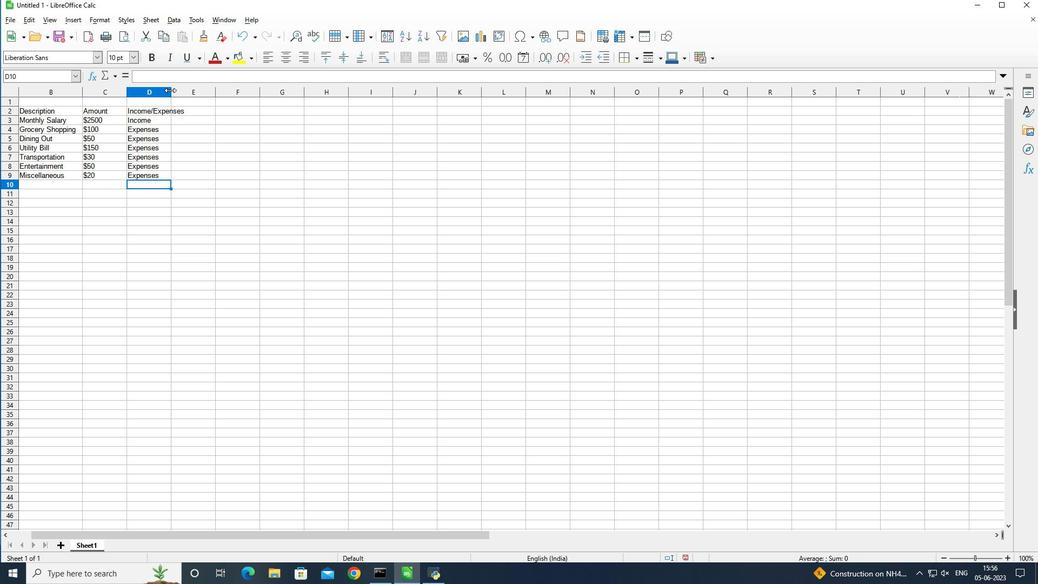 
Action: Mouse pressed left at (170, 93)
Screenshot: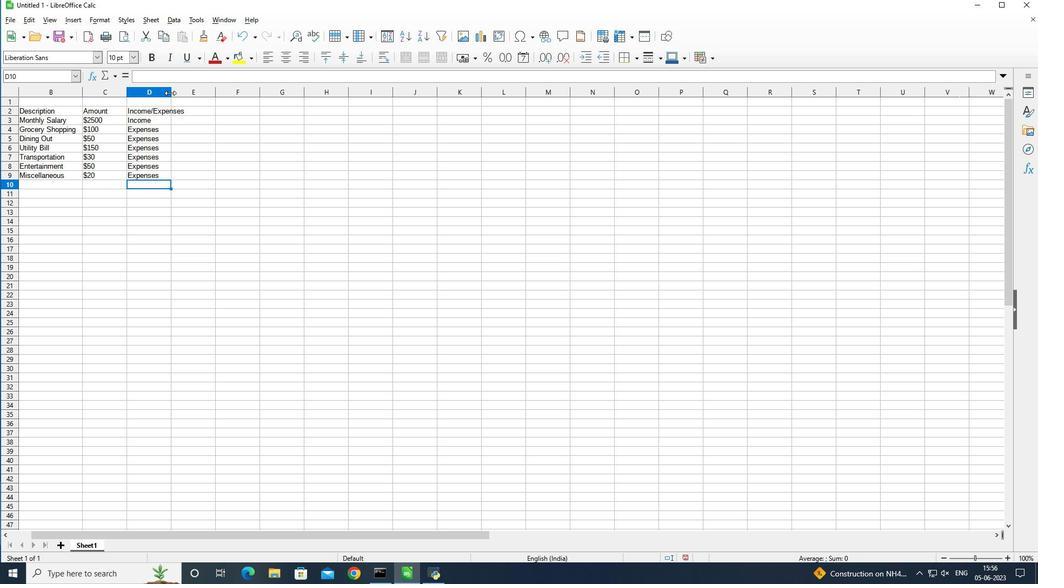 
Action: Mouse moved to (209, 109)
Screenshot: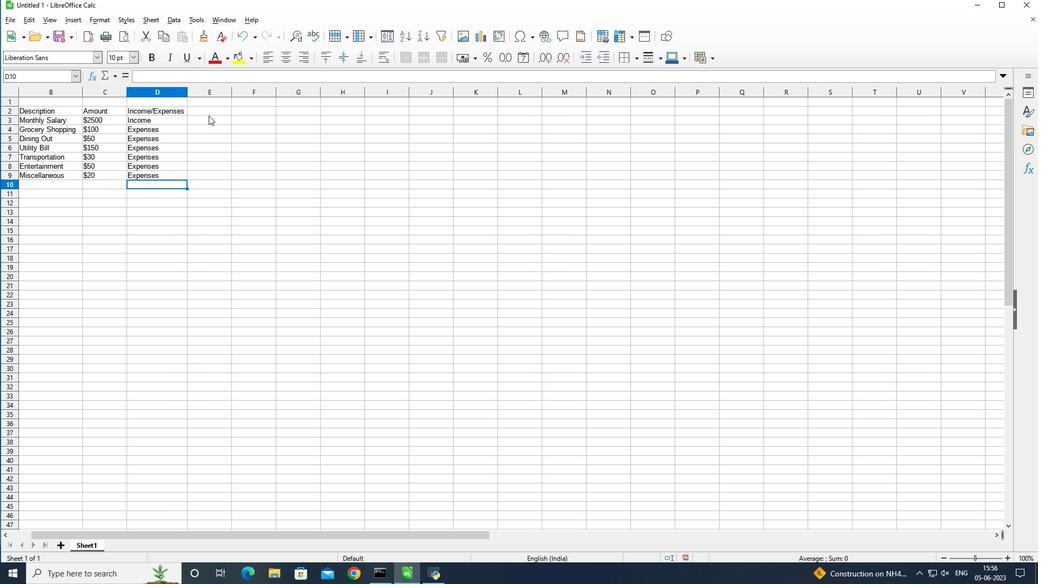 
Action: Mouse pressed left at (209, 109)
Screenshot: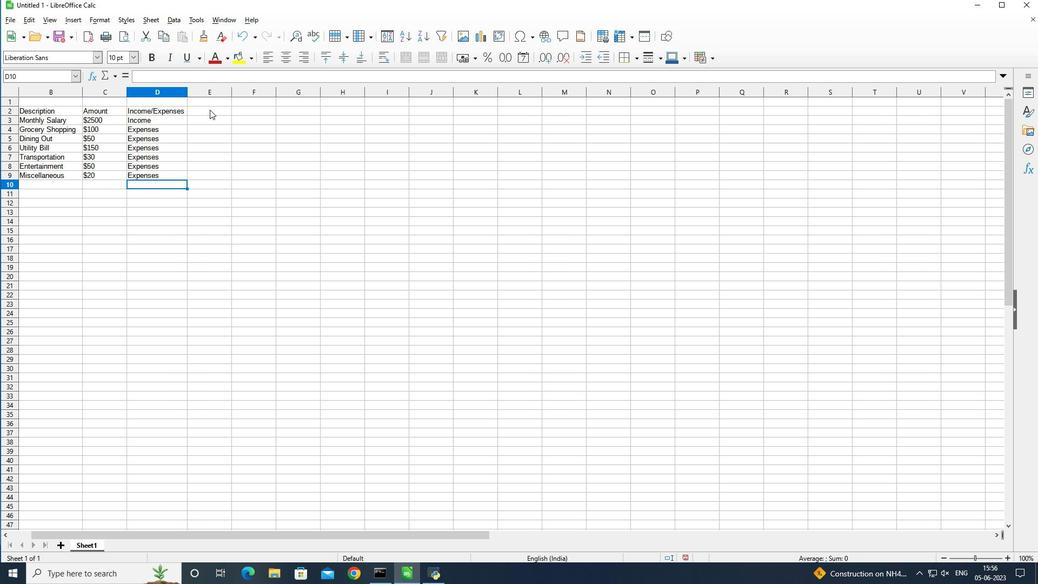 
Action: Mouse moved to (286, 182)
Screenshot: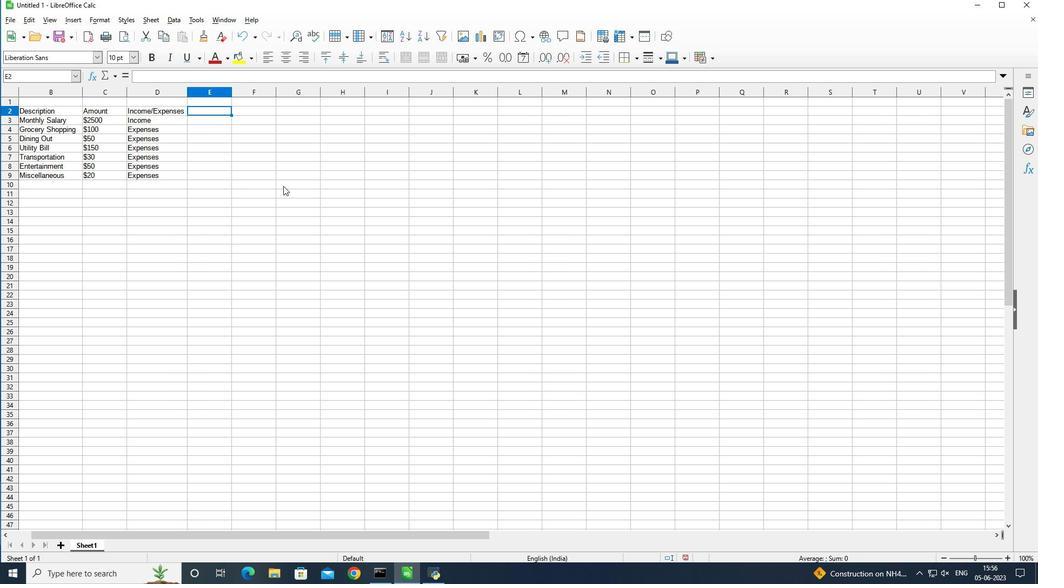
Action: Key pressed <Key.shift><Key.shift><Key.shift><Key.shift><Key.shift><Key.shift><Key.shift><Key.shift><Key.shift><Key.shift><Key.shift><Key.shift><Key.shift><Key.shift><Key.shift><Key.shift><Key.shift><Key.shift><Key.shift>Balance<Key.enter><Key.shift><Key.shift><Key.shift><Key.shift><Key.shift><Key.shift><Key.shift><Key.shift><Key.shift><Key.shift><Key.shift><Key.shift>$2500<Key.enter><Key.shift><Key.shift>$2400<Key.enter><Key.shift><Key.shift><Key.shift><Key.shift><Key.shift><Key.shift><Key.shift><Key.shift><Key.shift><Key.shift><Key.shift><Key.shift><Key.shift><Key.shift><Key.shift><Key.shift><Key.shift><Key.shift><Key.shift>$2350<Key.enter><Key.shift><Key.shift><Key.shift><Key.shift><Key.shift>$
Screenshot: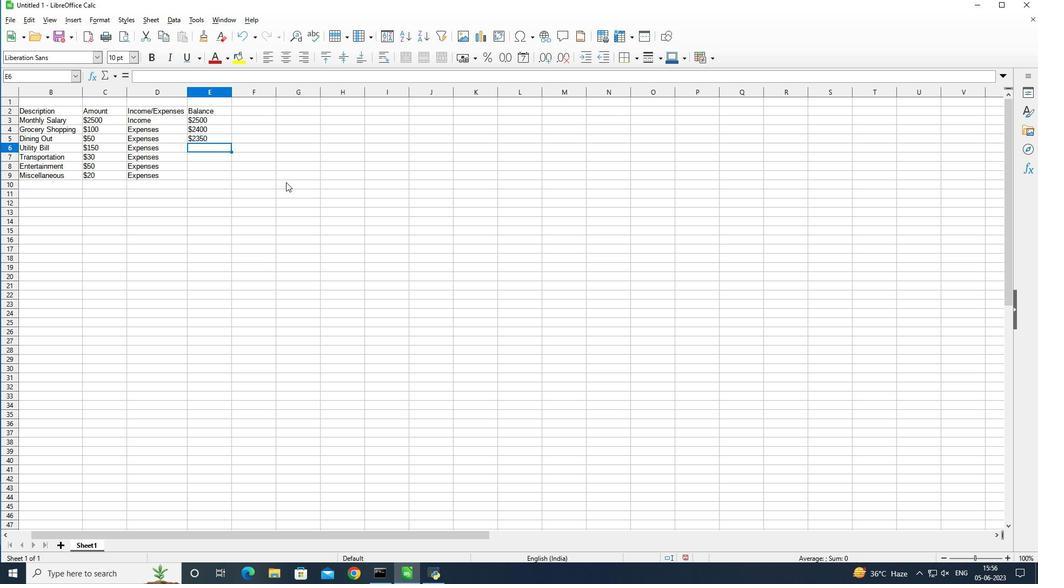
Action: Mouse moved to (550, 123)
Screenshot: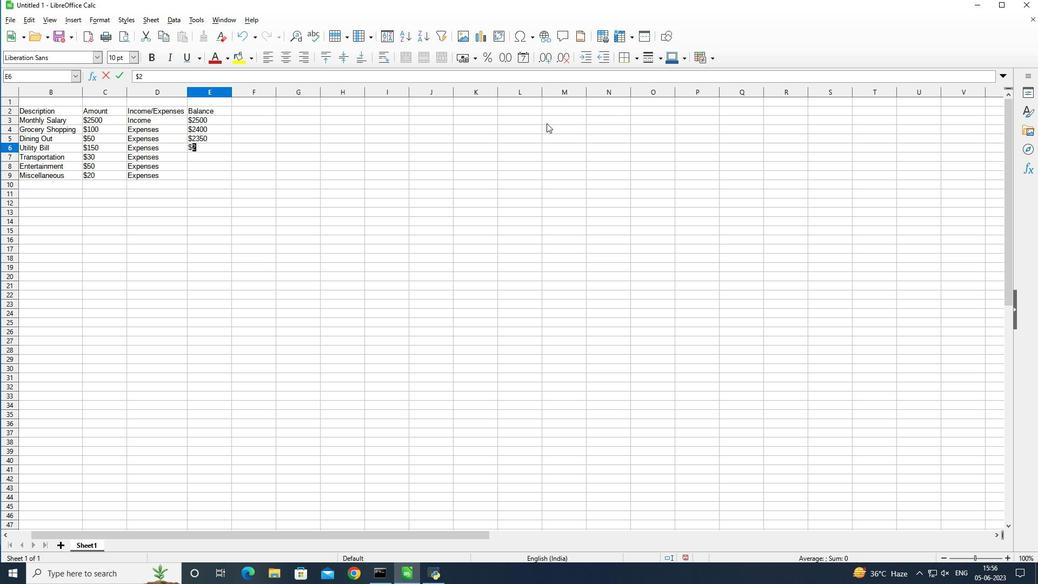 
Action: Key pressed 200<Key.enter><Key.shift><Key.shift><Key.shift><Key.shift><Key.shift><Key.shift>$2170<Key.enter><Key.shift><Key.shift><Key.shift><Key.shift><Key.shift>$2120<Key.enter><Key.shift><Key.shift><Key.shift><Key.shift>$2100<Key.enter>
Screenshot: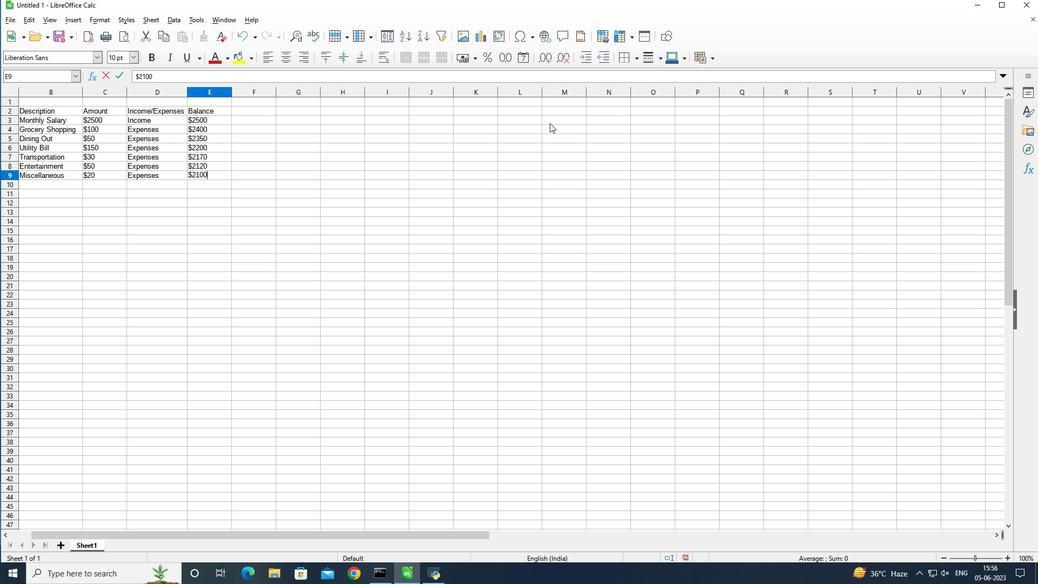
Action: Mouse moved to (266, 109)
Screenshot: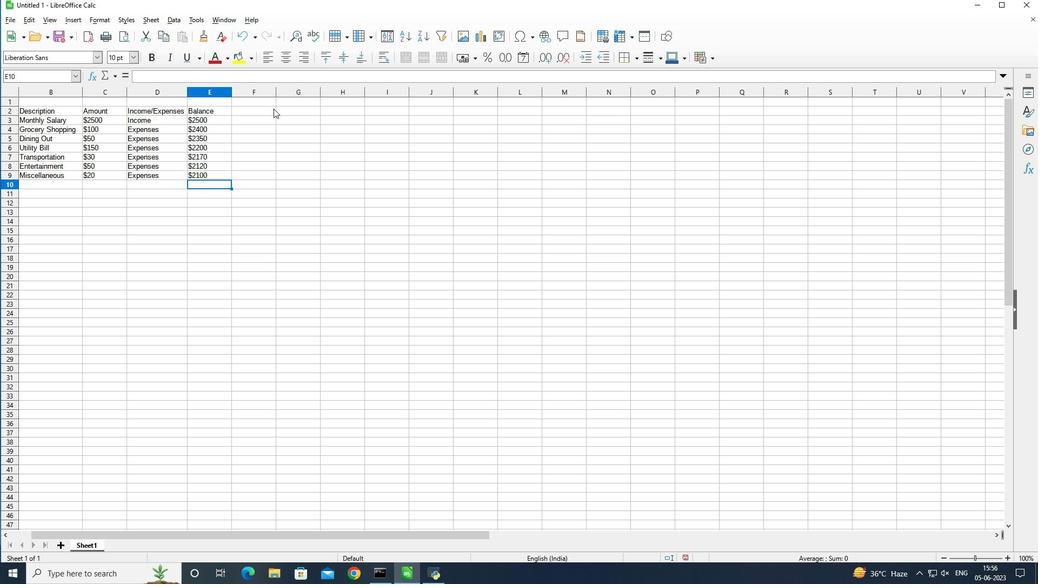 
Action: Mouse pressed left at (266, 109)
Screenshot: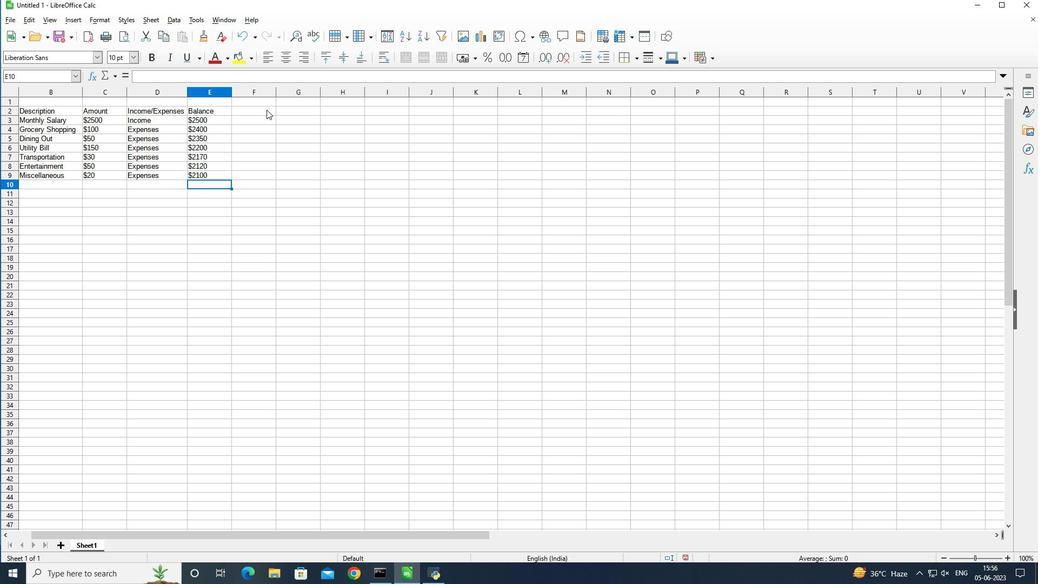 
Action: Mouse moved to (211, 173)
Screenshot: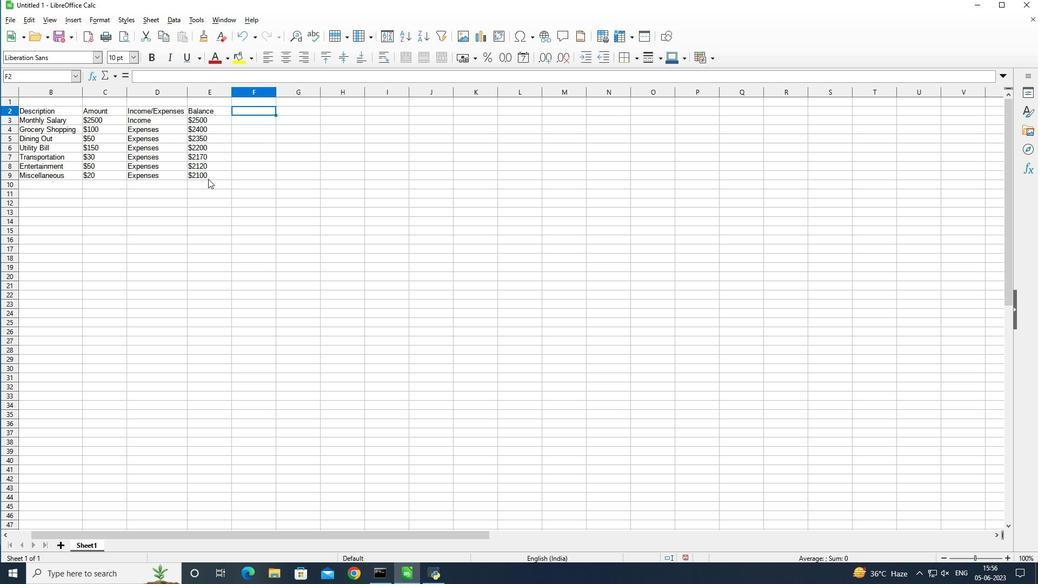 
Action: Mouse pressed left at (211, 173)
Screenshot: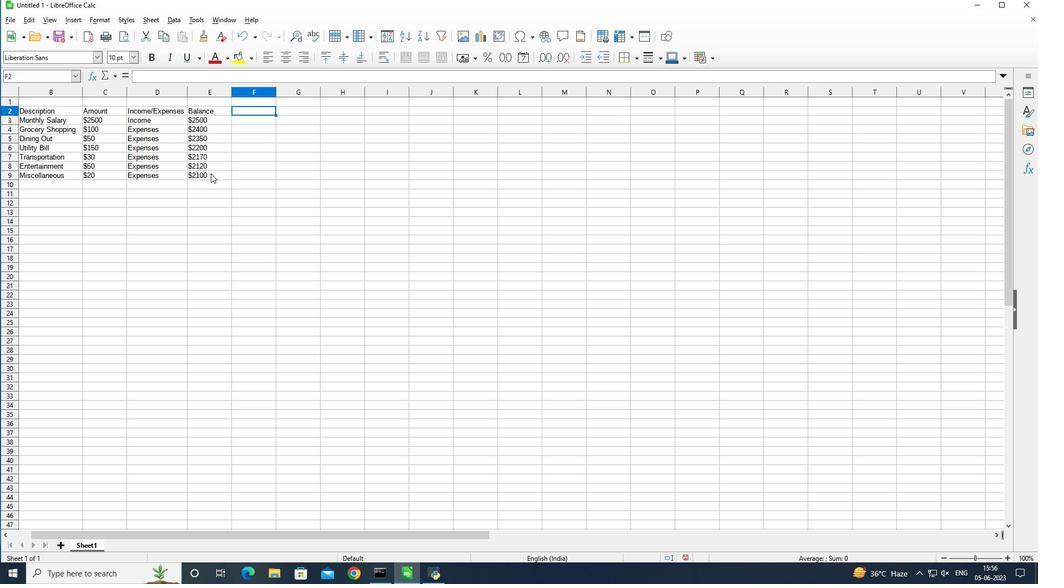 
Action: Mouse moved to (10, 16)
Screenshot: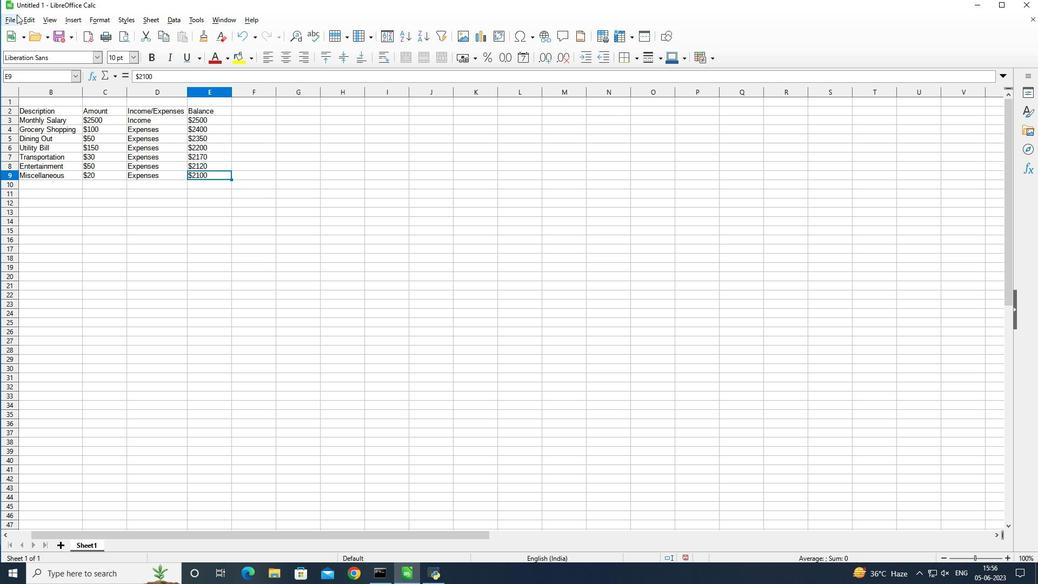 
Action: Mouse pressed left at (10, 16)
Screenshot: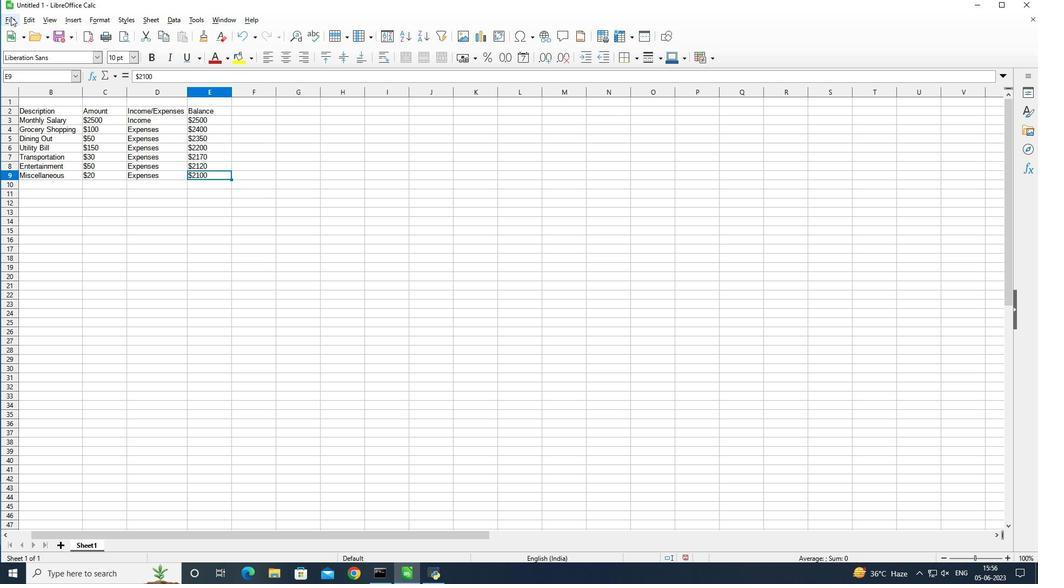 
Action: Mouse moved to (79, 161)
Screenshot: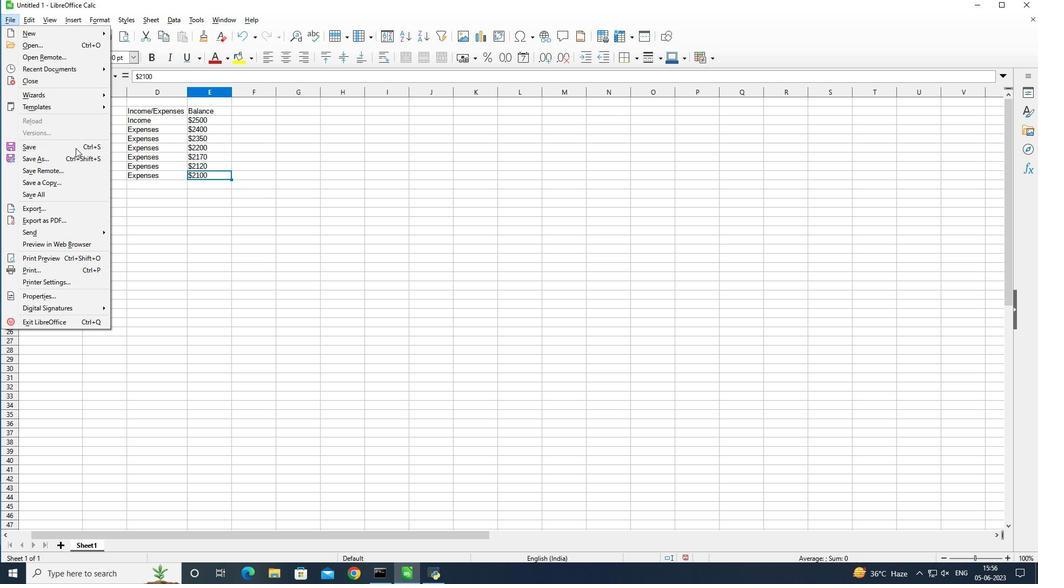 
Action: Mouse pressed left at (79, 161)
Screenshot: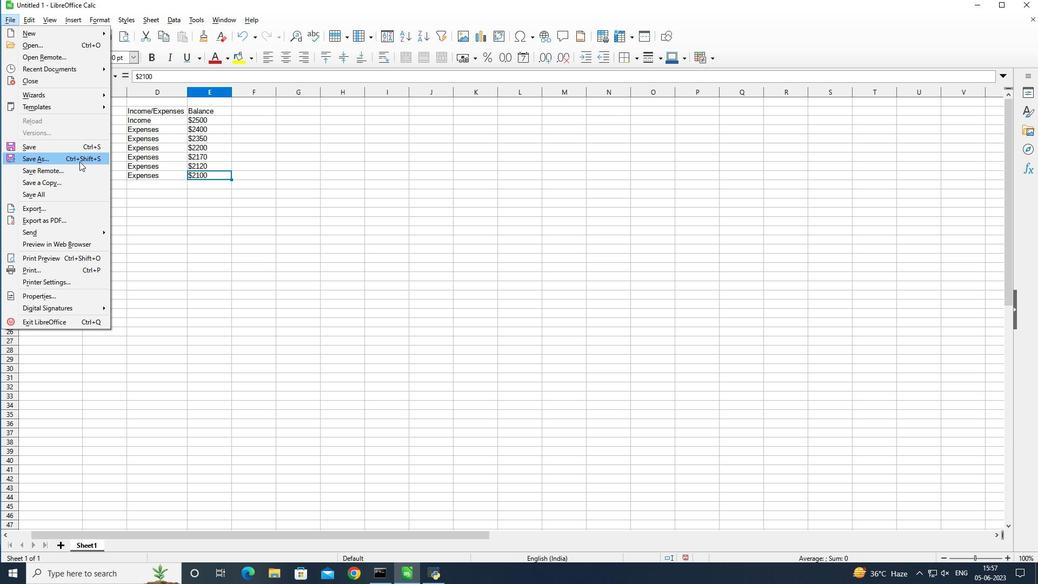 
Action: Mouse moved to (257, 257)
Screenshot: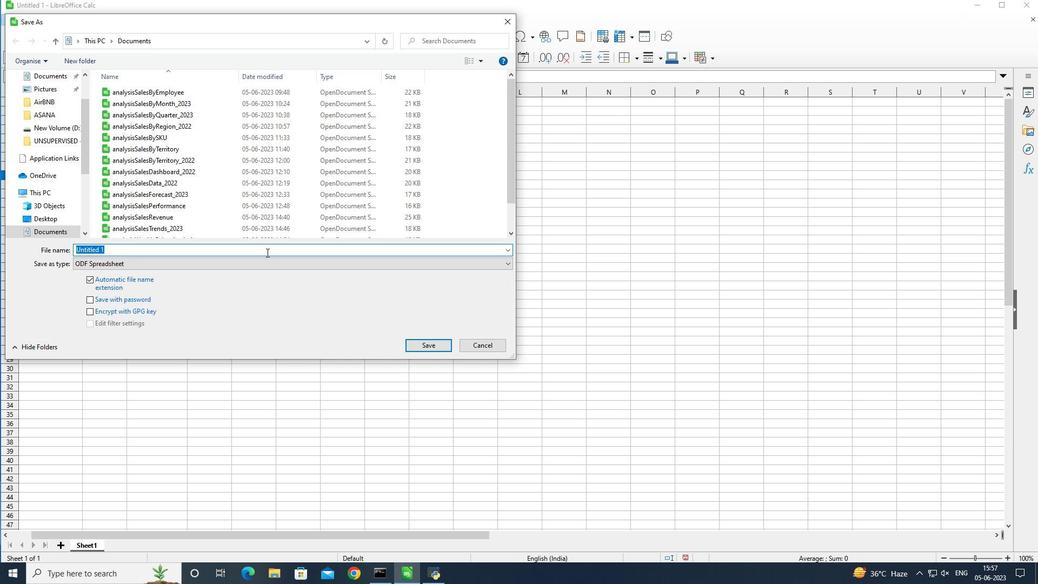
Action: Key pressed <Key.shift>Assest<Key.shift><Key.shift><Key.shift><Key.shift><Key.shift><Key.shift><Key.shift><Key.shift><Key.shift><Key.shift><Key.shift><Key.shift><Key.shift><Key.shift><Key.shift><Key.shift><Key.shift><Key.backspace><Key.backspace>t<Key.shift>Allocation<Key.space><Key.shift>Logbook<Key.enter>
Screenshot: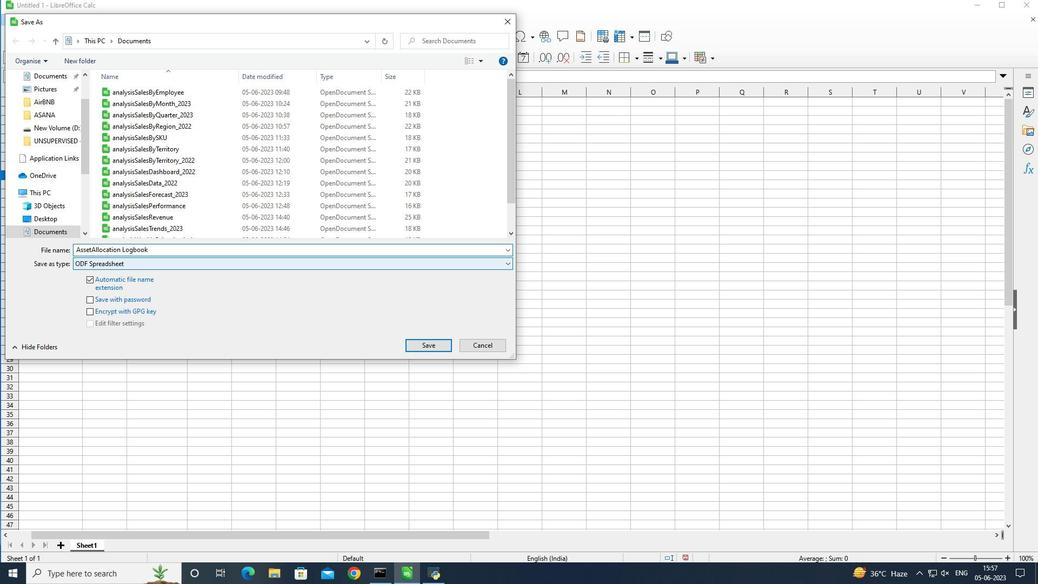 
Action: Mouse moved to (189, 189)
Screenshot: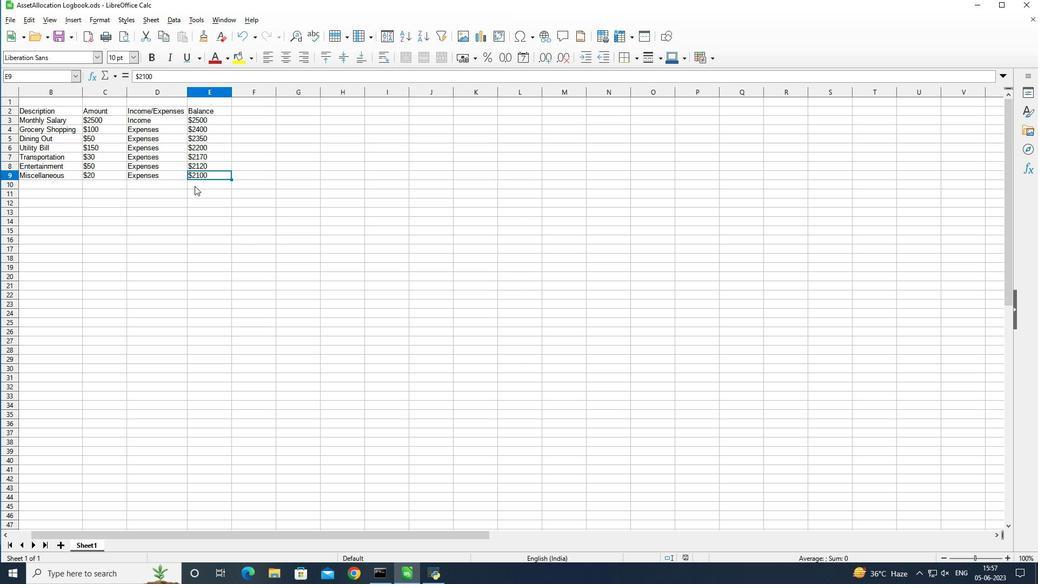 
